 Task: Add an event with the title Project Kick-off, date '2023/11/24', time 7:50 AM to 9:50 AMand add a description: The project kickoff is an important event that marks the official start of a project. It brings together key stakeholders, team members, and project managers to establish a shared understanding of the project's objectives, scope, and deliverables. During the kickoff, goals and expectations are clarified, roles and responsibilities are defined, and the initial project plan is presented.Select event color  Tangerine . Add location for the event as: 789 Ocean Drive, Miami Beach, Florida, USA, logged in from the account softage.1@softage.netand send the event invitation to softage.4@softage.net and softage.5@softage.net. Set a reminder for the event Weekly on Sunday
Action: Mouse moved to (45, 99)
Screenshot: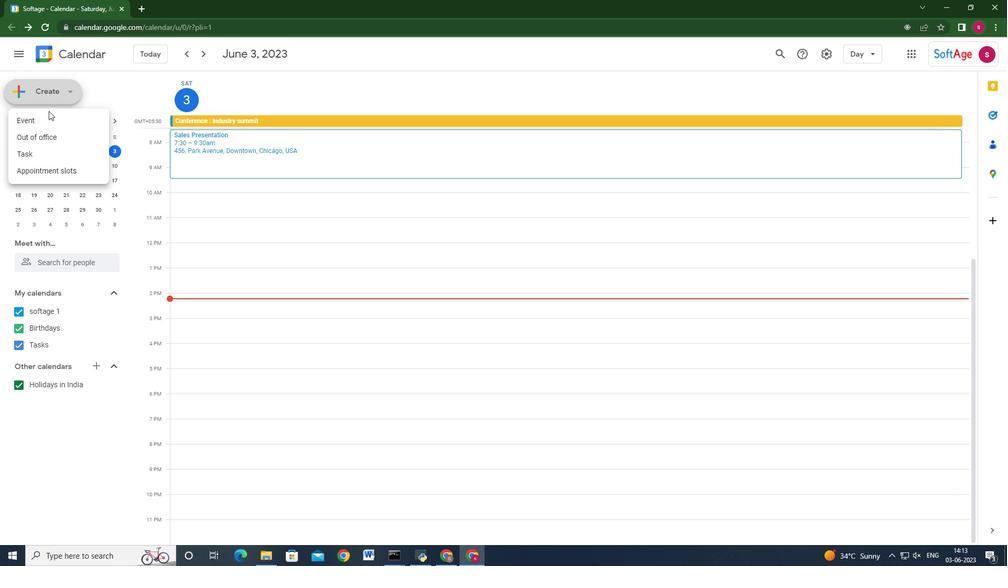 
Action: Mouse pressed left at (45, 99)
Screenshot: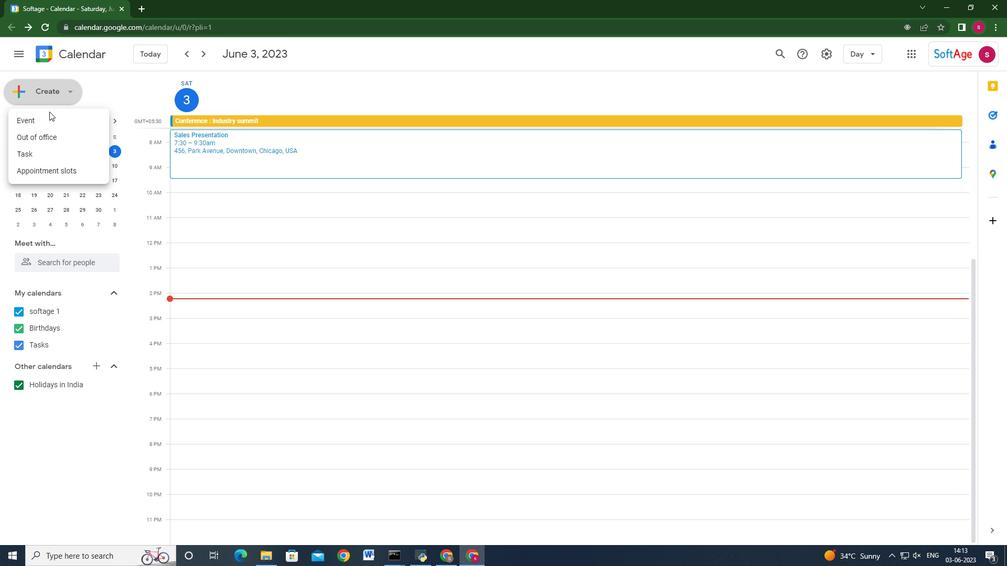 
Action: Mouse moved to (48, 121)
Screenshot: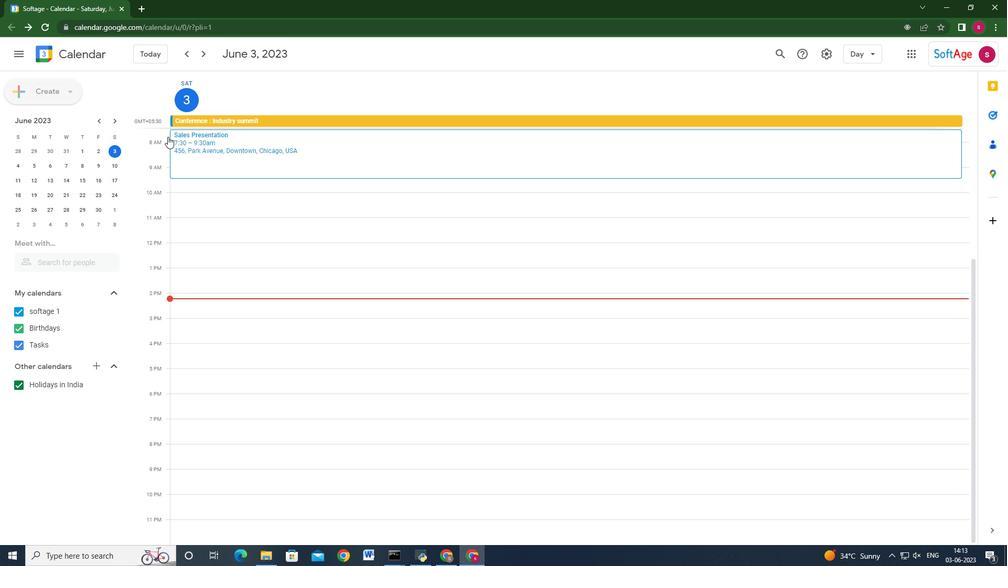 
Action: Mouse pressed left at (48, 121)
Screenshot: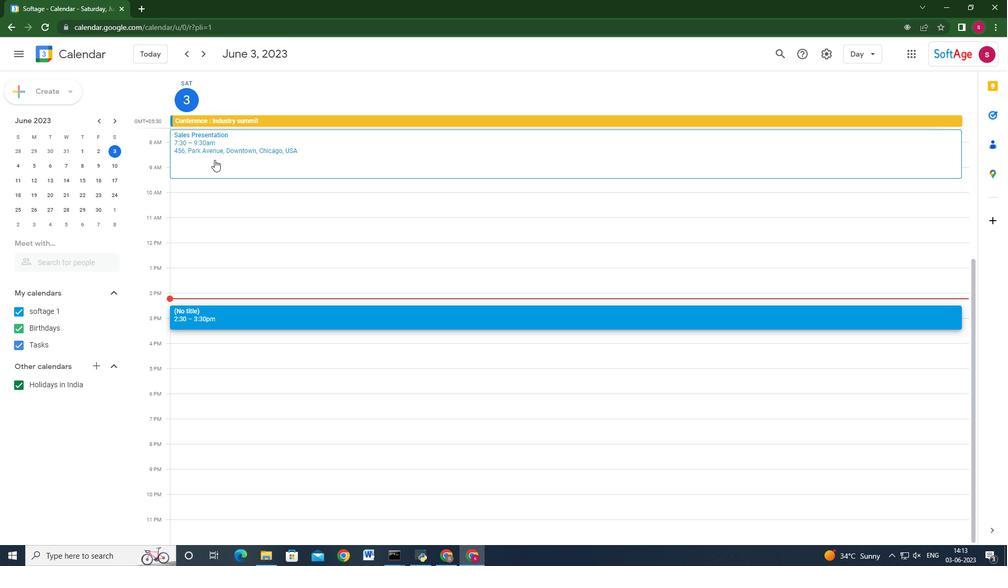 
Action: Mouse moved to (619, 463)
Screenshot: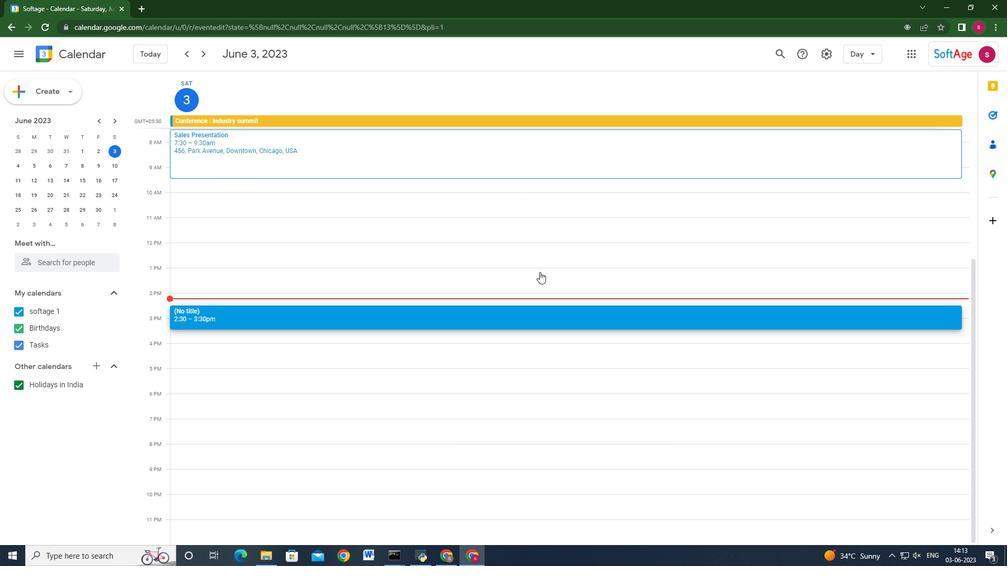
Action: Mouse pressed left at (619, 463)
Screenshot: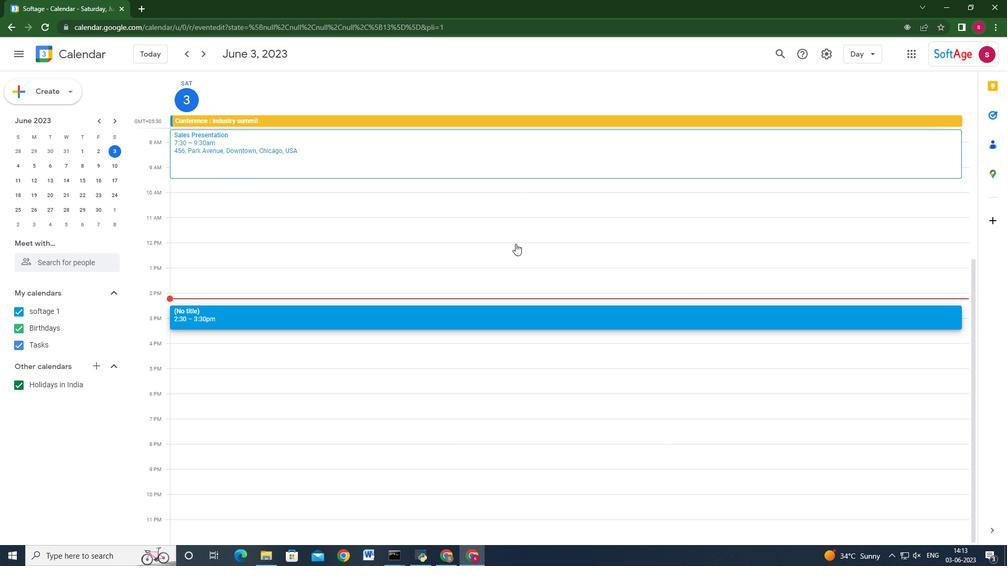 
Action: Mouse moved to (35, 83)
Screenshot: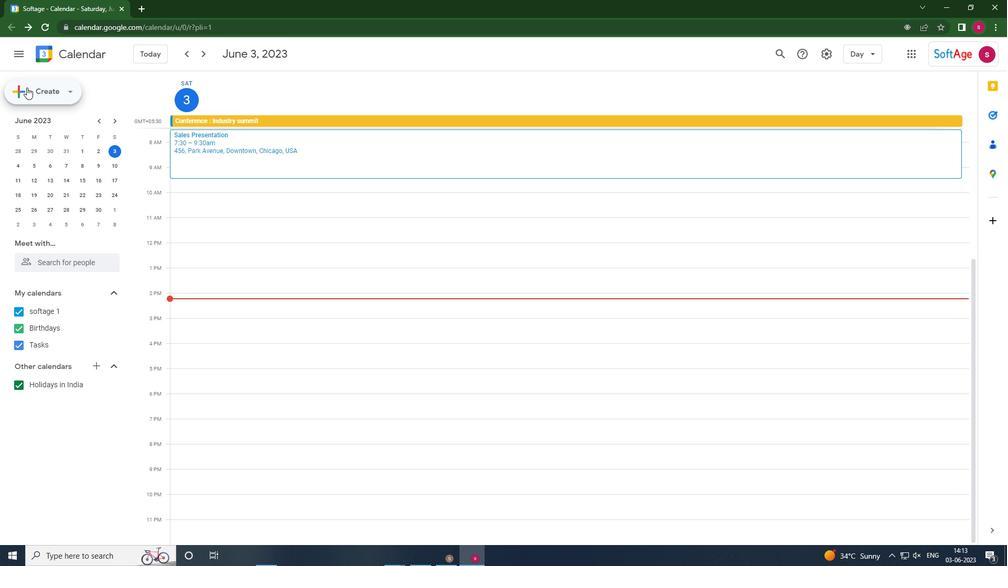 
Action: Mouse pressed left at (35, 83)
Screenshot: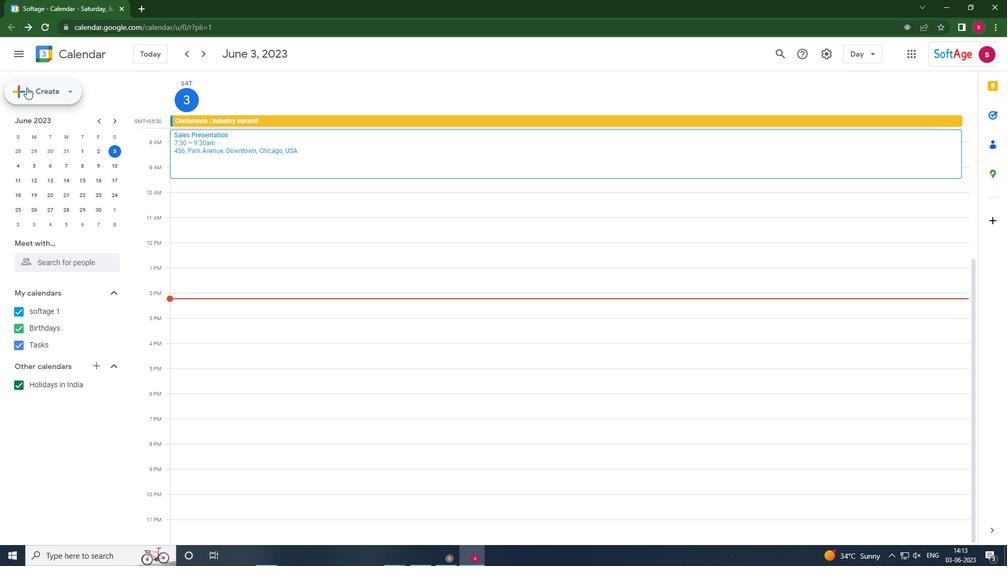 
Action: Mouse moved to (49, 115)
Screenshot: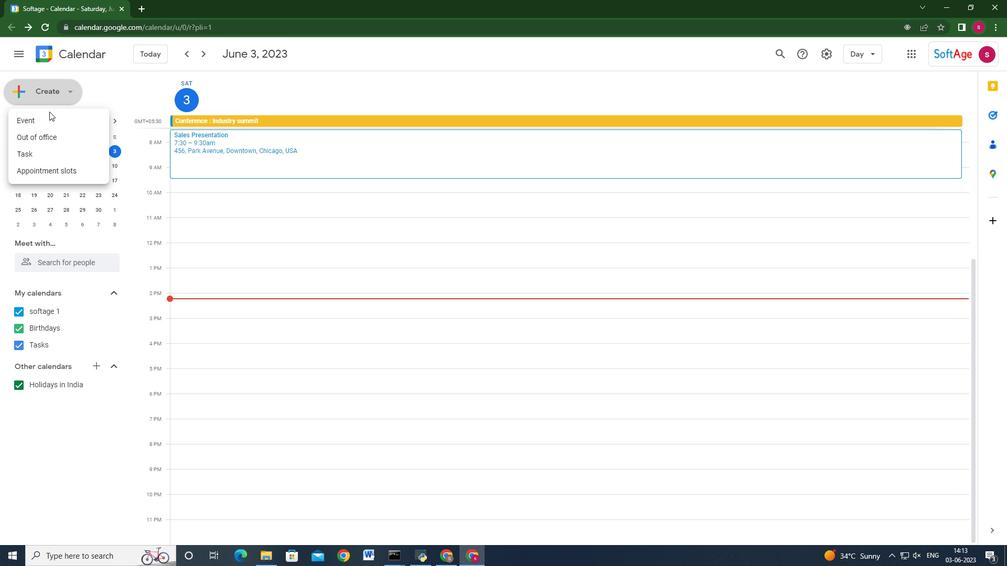 
Action: Mouse pressed left at (49, 115)
Screenshot: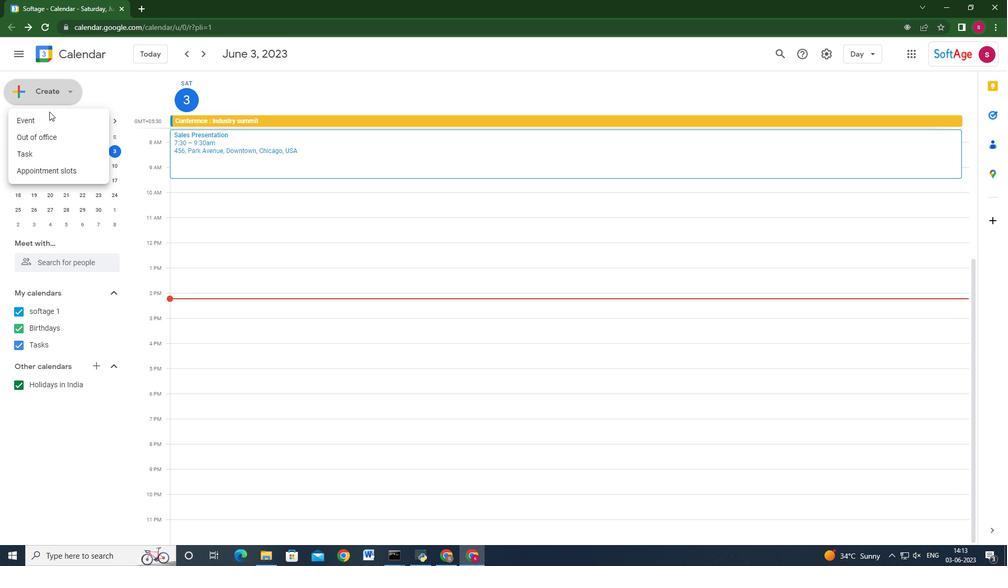 
Action: Mouse moved to (605, 416)
Screenshot: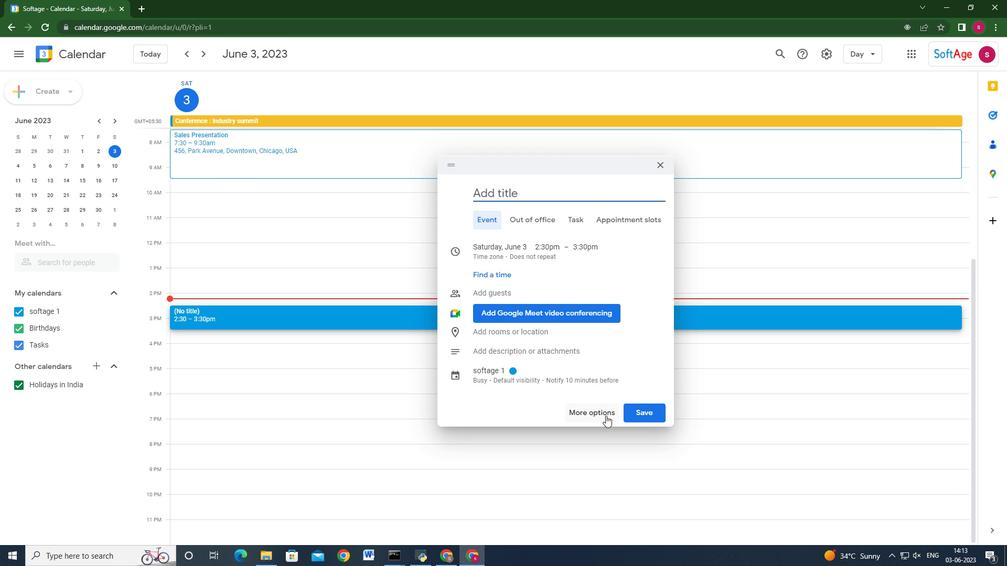 
Action: Mouse pressed left at (605, 416)
Screenshot: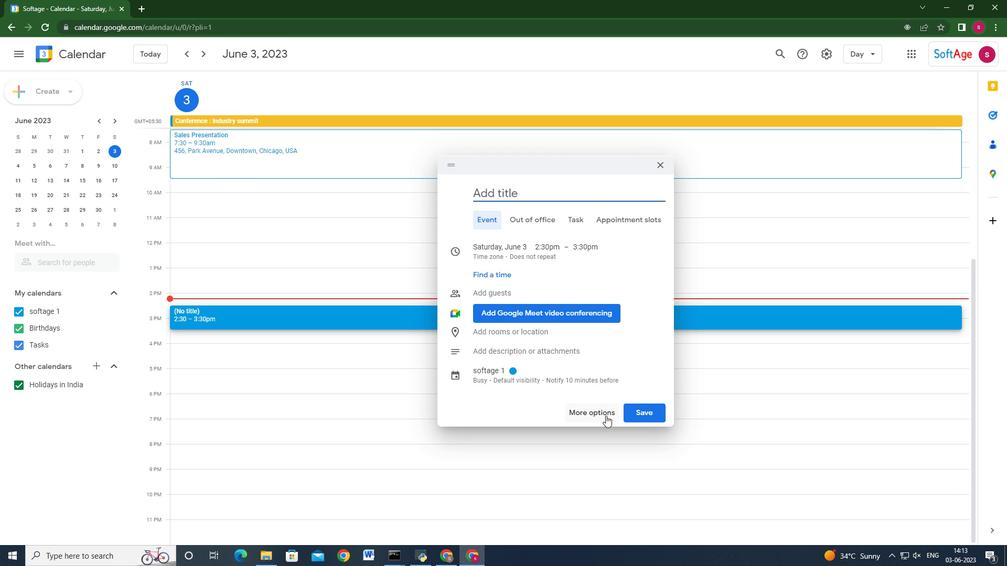 
Action: Mouse moved to (278, 73)
Screenshot: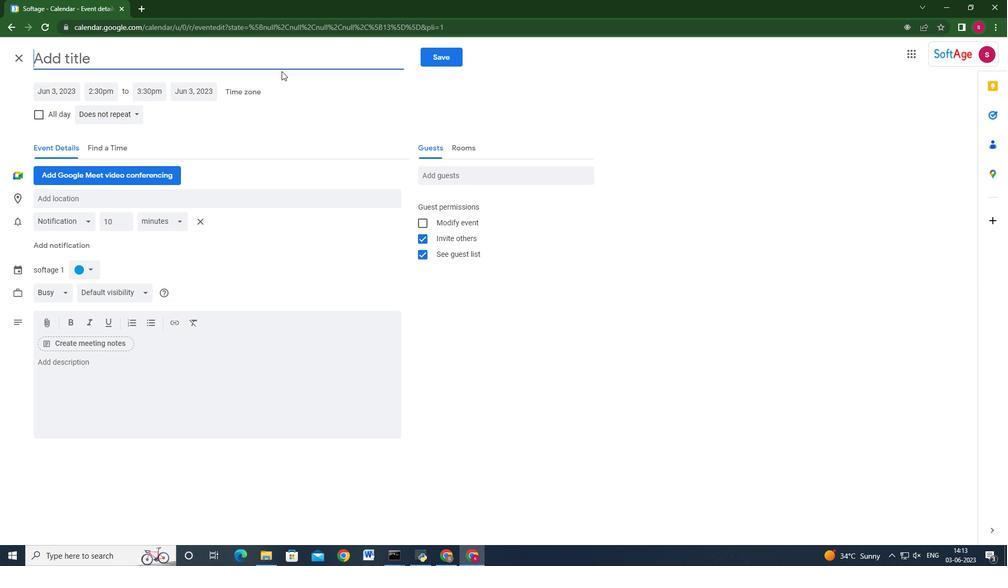 
Action: Key pressed <Key.shift>Project<Key.space><Key.shift>Kick-off
Screenshot: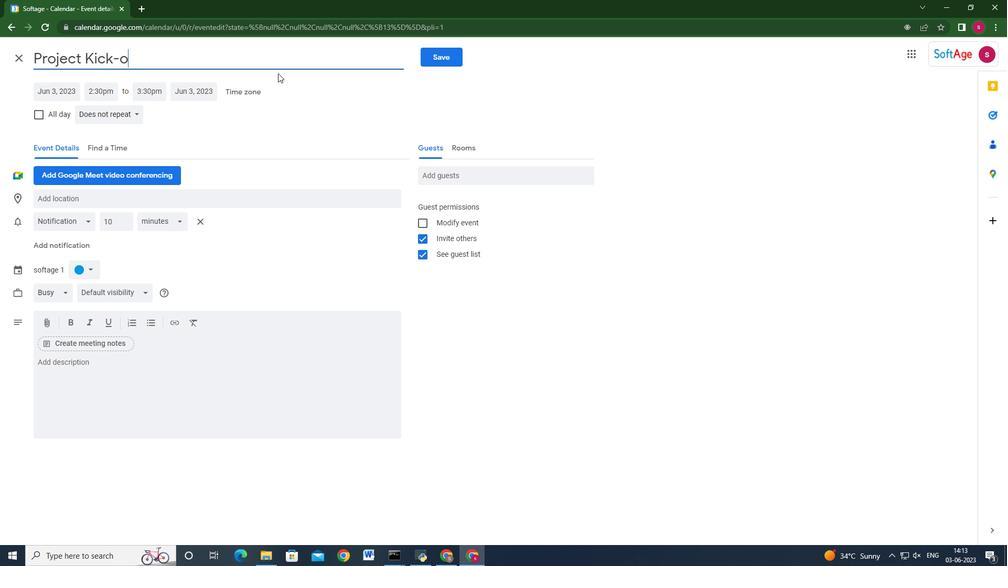 
Action: Mouse moved to (62, 91)
Screenshot: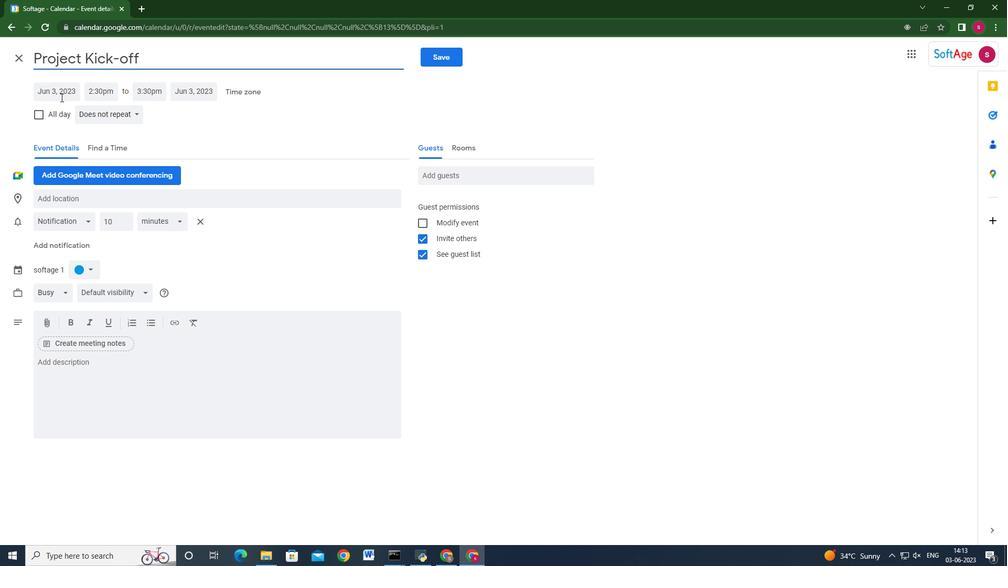 
Action: Mouse pressed left at (62, 91)
Screenshot: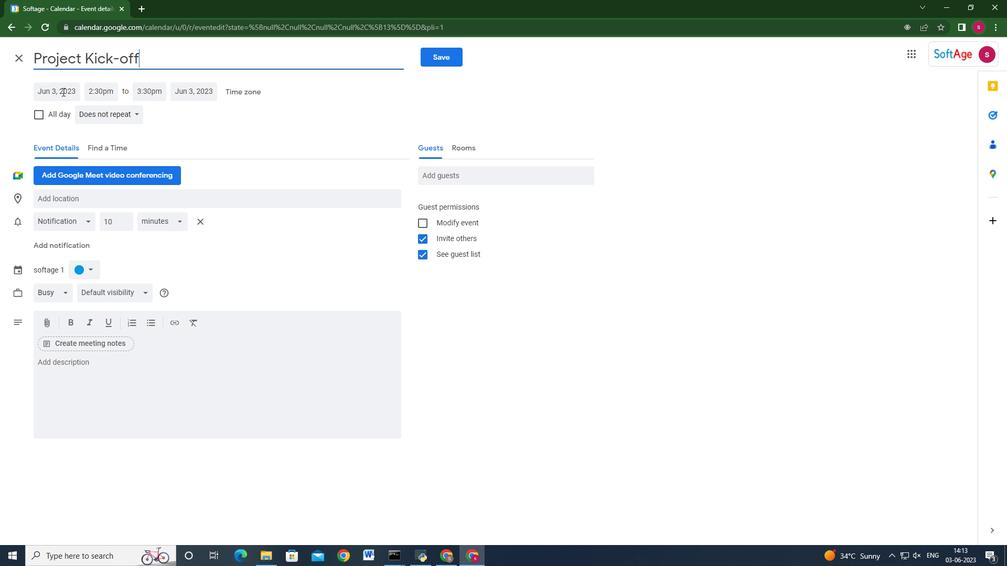 
Action: Mouse moved to (167, 115)
Screenshot: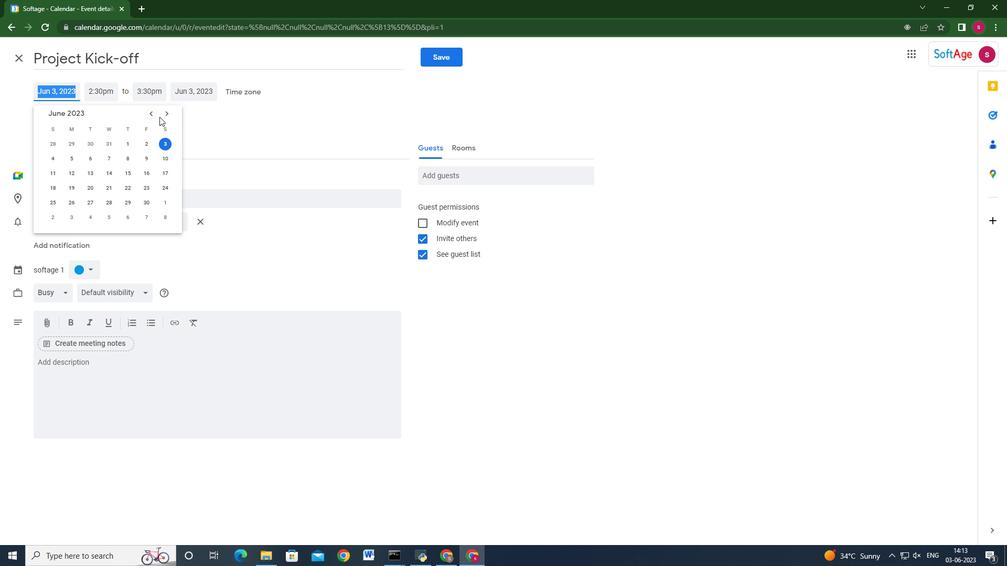 
Action: Mouse pressed left at (167, 115)
Screenshot: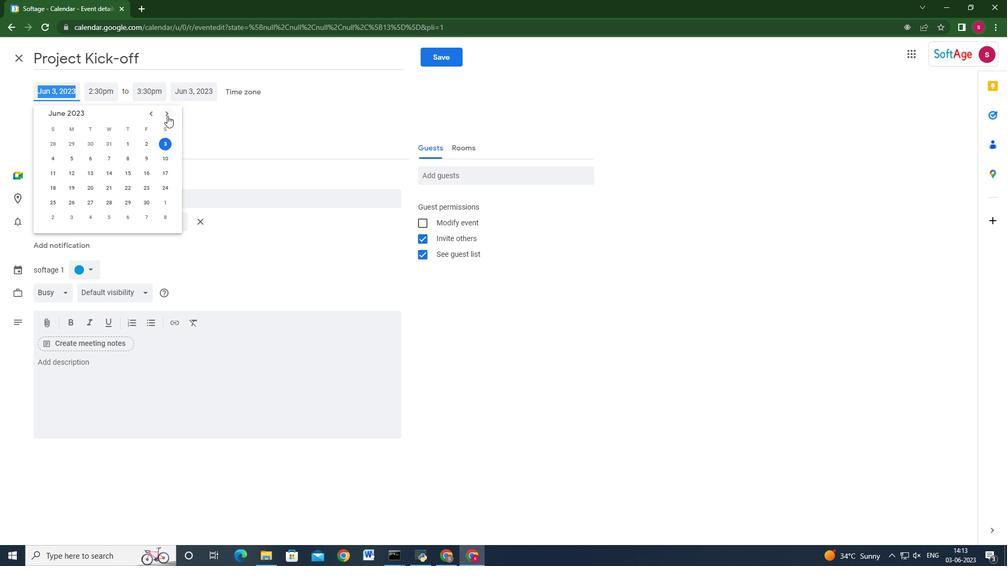 
Action: Mouse pressed left at (167, 115)
Screenshot: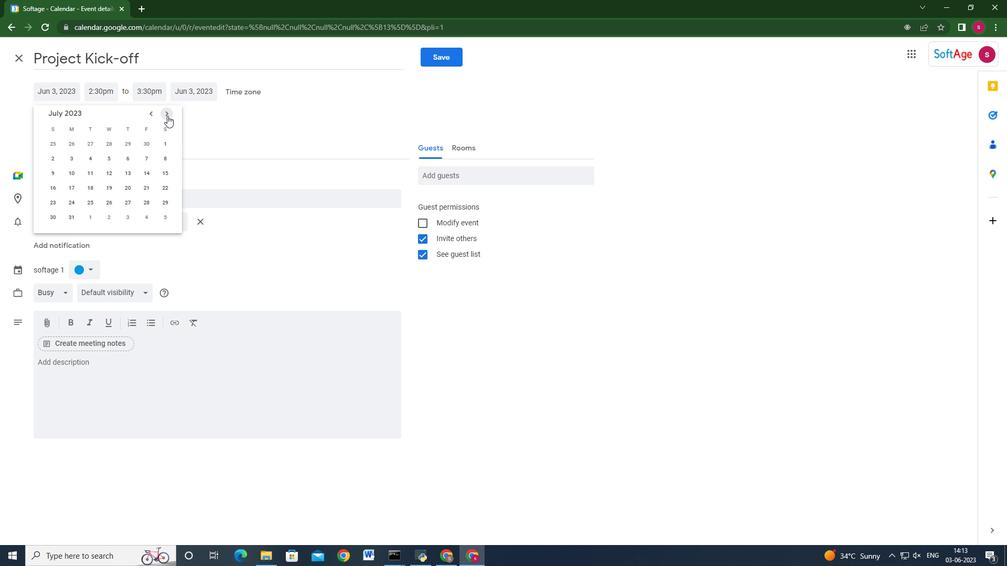 
Action: Mouse moved to (165, 115)
Screenshot: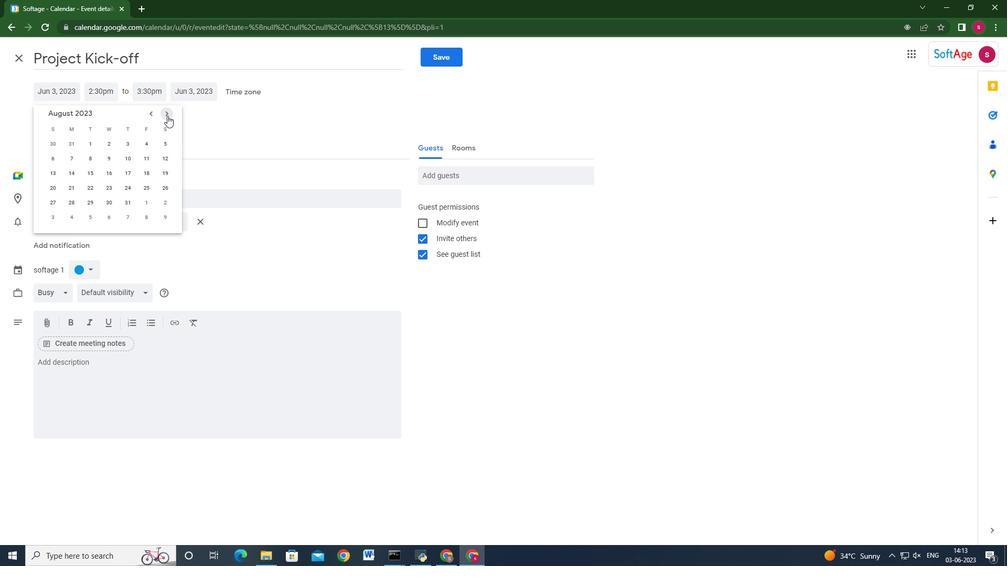 
Action: Mouse pressed left at (165, 115)
Screenshot: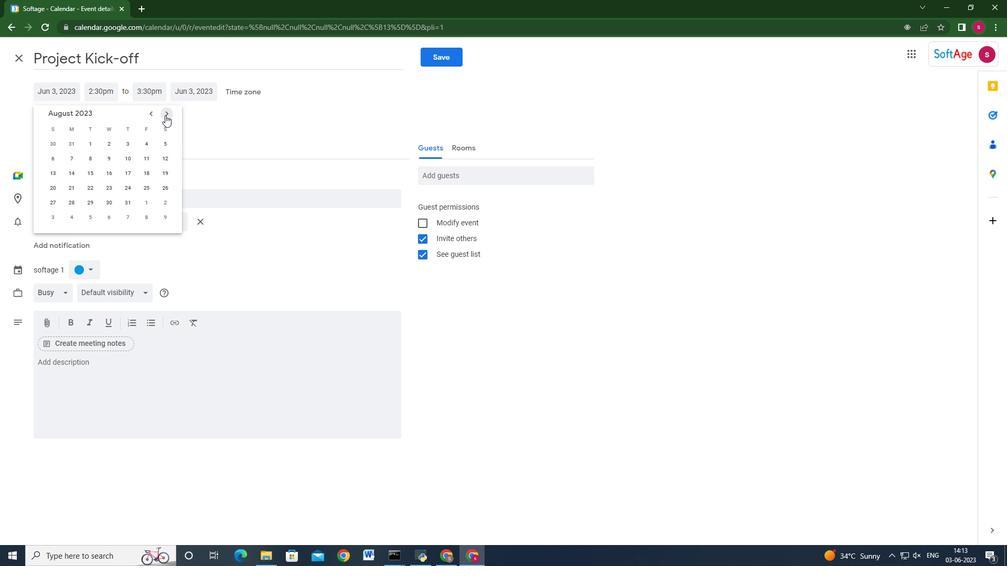 
Action: Mouse pressed left at (165, 115)
Screenshot: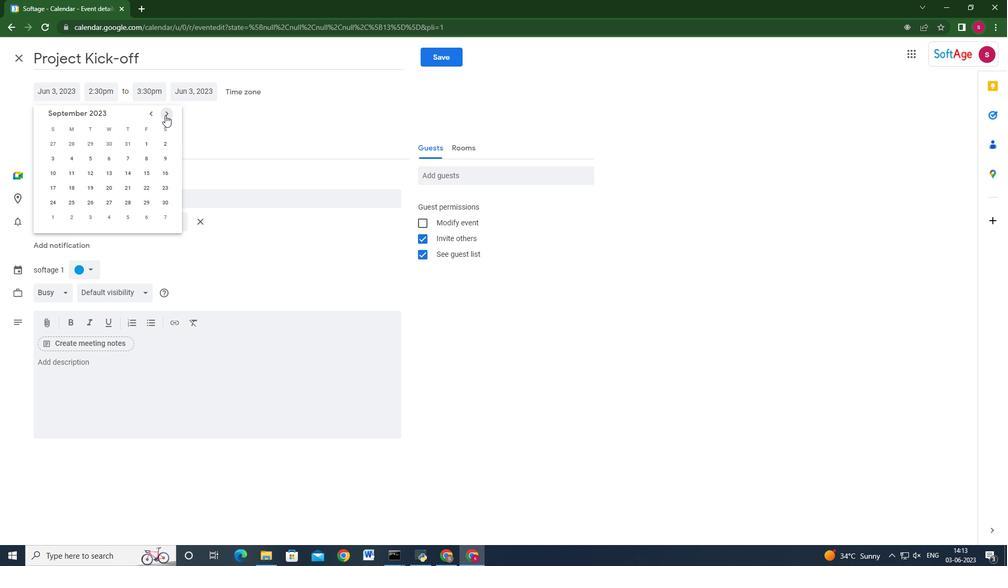 
Action: Mouse pressed left at (165, 115)
Screenshot: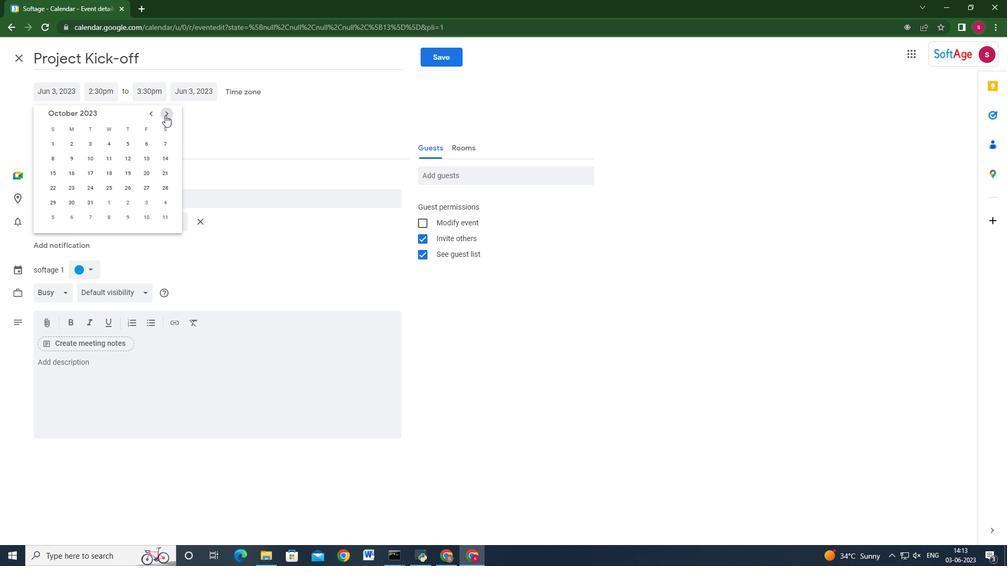 
Action: Mouse moved to (143, 184)
Screenshot: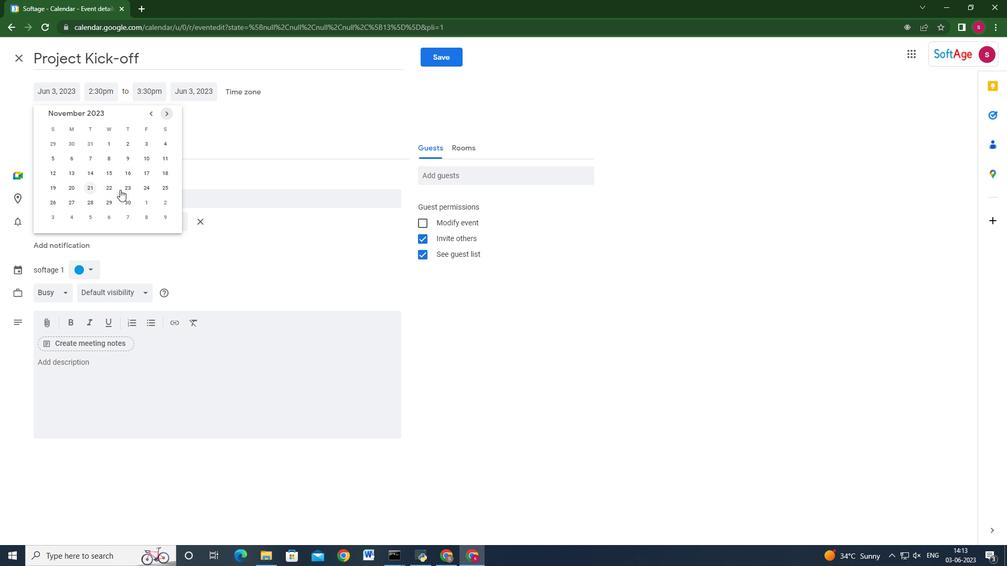 
Action: Mouse pressed left at (143, 184)
Screenshot: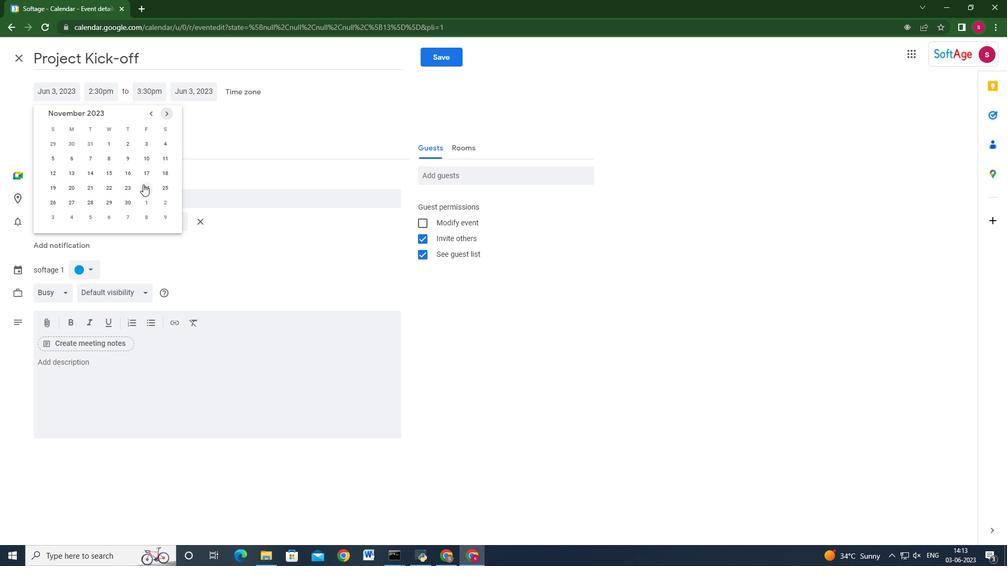 
Action: Mouse moved to (104, 85)
Screenshot: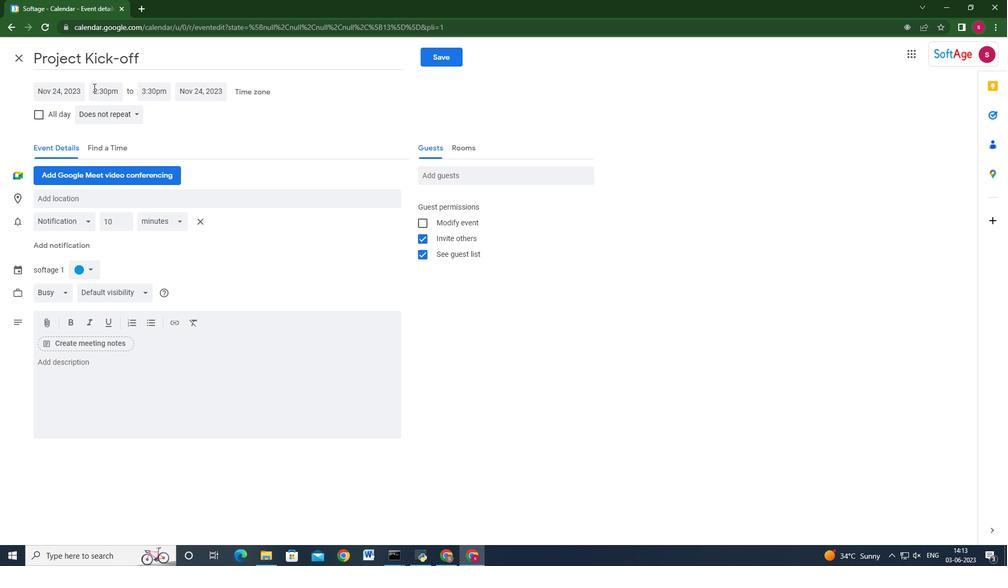 
Action: Mouse pressed left at (104, 85)
Screenshot: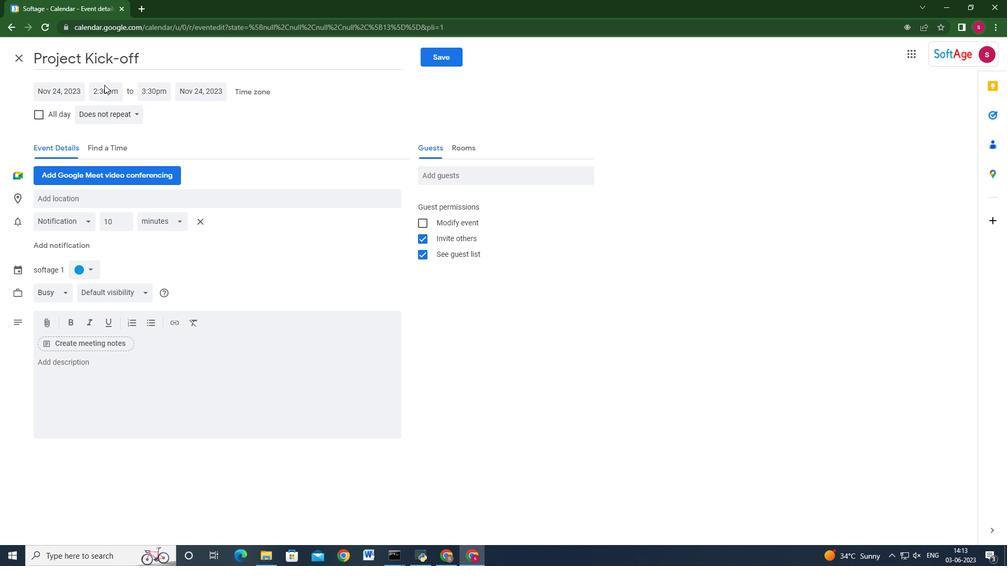 
Action: Mouse moved to (106, 86)
Screenshot: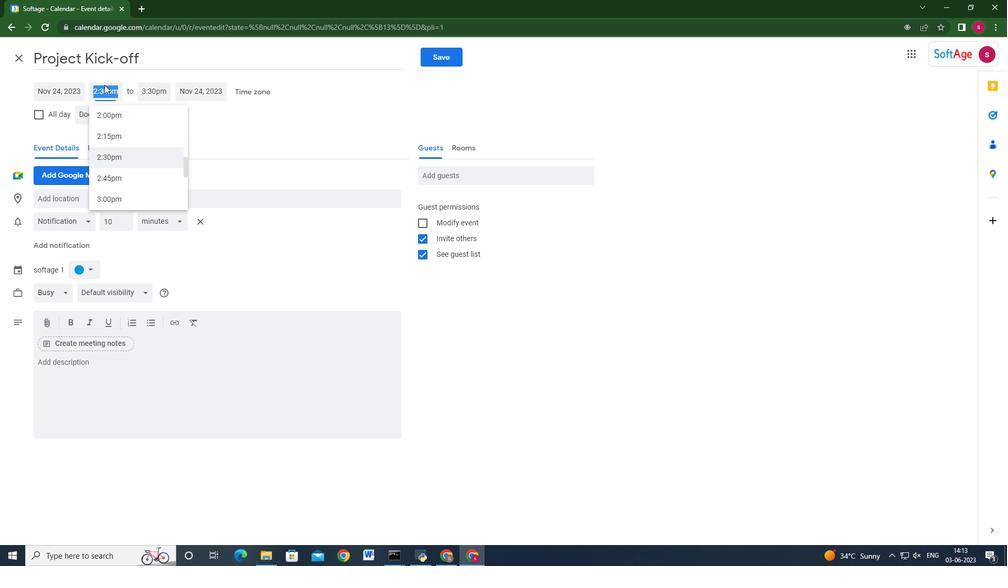 
Action: Key pressed 7<Key.shift>:50am<Key.tab>9<Key.shift>:50am<Key.enter><Key.tab><Key.tab><Key.tab><Key.tab>
Screenshot: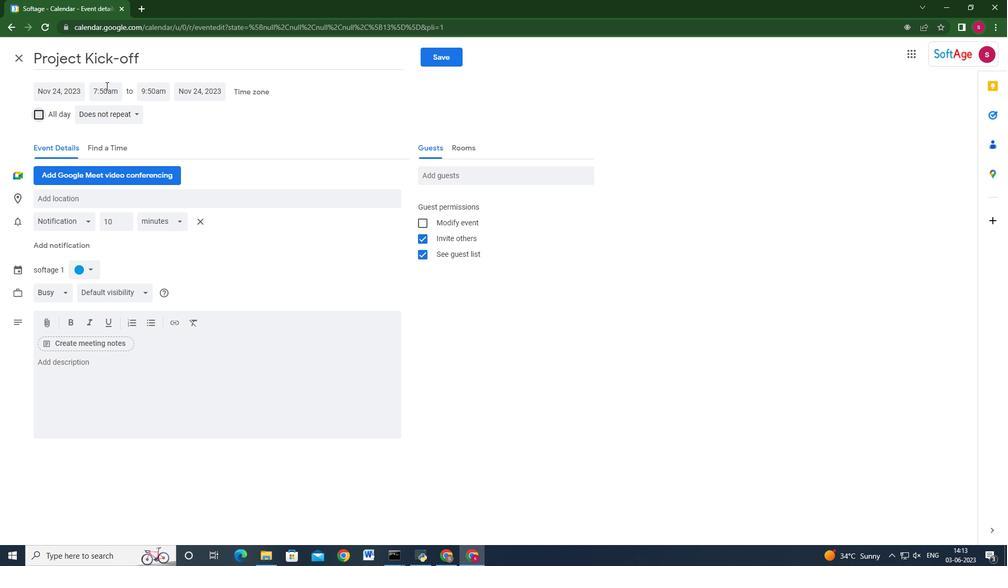 
Action: Mouse moved to (112, 92)
Screenshot: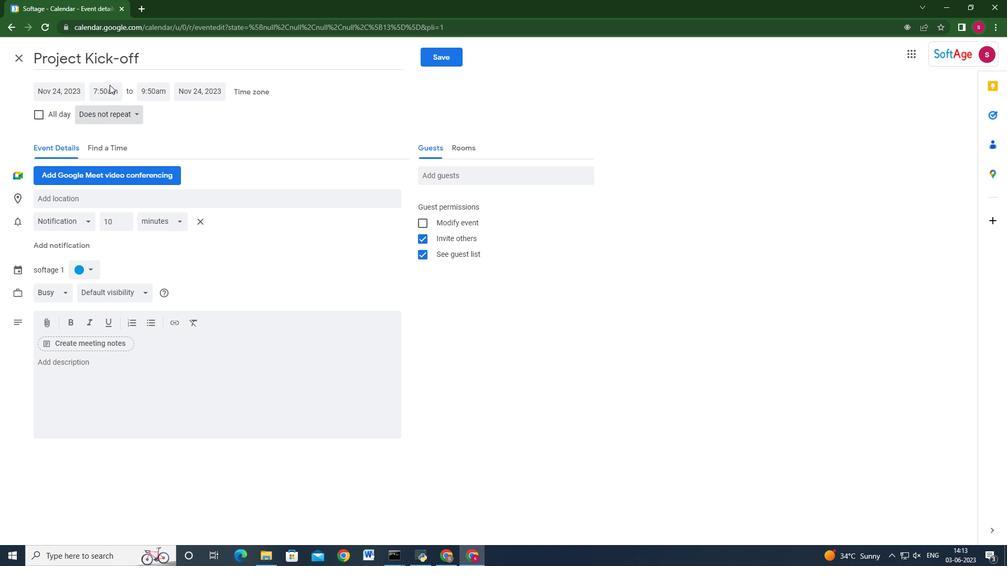 
Action: Key pressed <Key.tab>
Screenshot: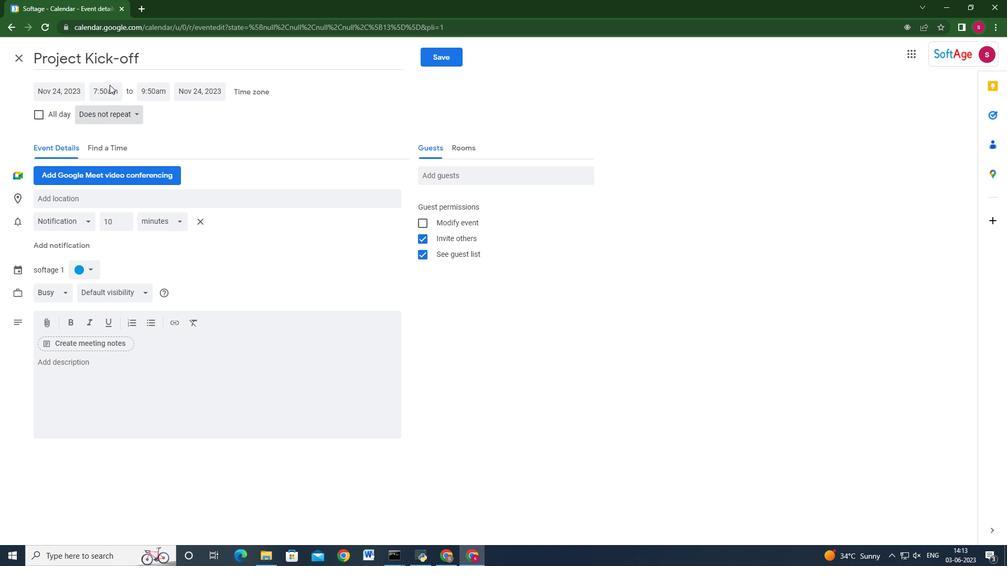 
Action: Mouse moved to (144, 369)
Screenshot: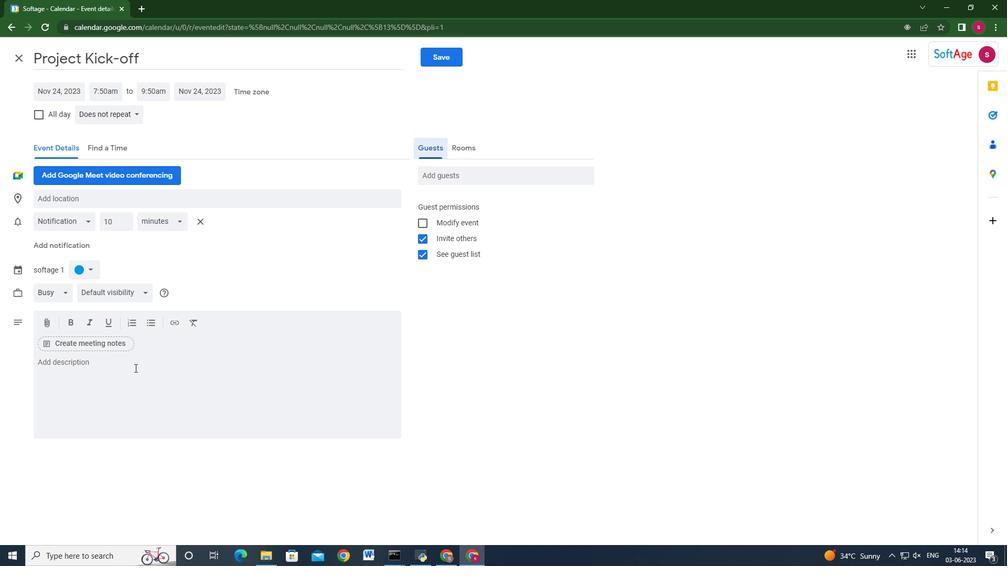 
Action: Mouse pressed left at (143, 369)
Screenshot: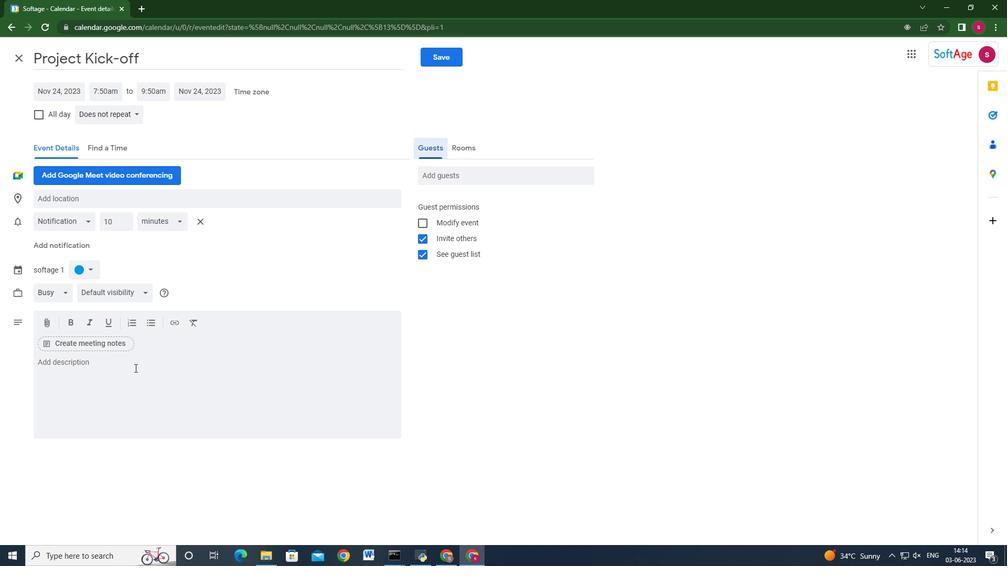 
Action: Mouse moved to (144, 369)
Screenshot: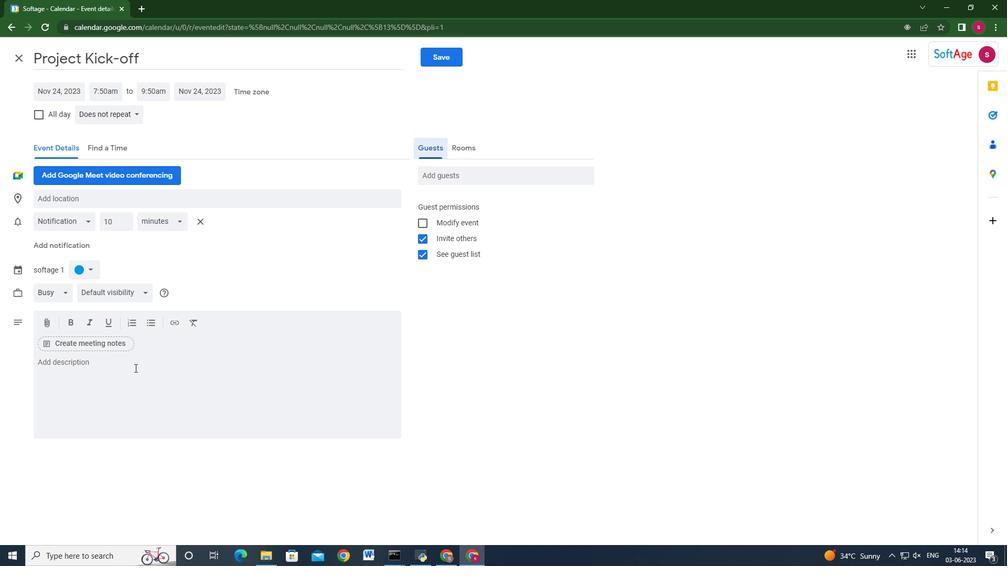 
Action: Key pressed <Key.shift>The<Key.space><Key.shift>Pro<Key.backspace><Key.backspace><Key.backspace>project<Key.space>kickoff<Key.space>is<Key.space>an<Key.space>important<Key.space>event<Key.space>that<Key.space>marks<Key.space>the<Key.space>official<Key.space>start<Key.space>of<Key.space>a<Key.space>project<Key.space><Key.backspace>.<Key.space><Key.shift>It<Key.space>brings<Key.space>toght<Key.backspace>e<Key.backspace><Key.backspace>ether<Key.space>key<Key.space>stakeholders,<Key.space>team<Key.space>members,<Key.space>and<Key.space>project<Key.space>managers<Key.space>to<Key.space>establish<Key.space>a<Key.space>shared<Key.space>understanding<Key.space>of<Key.space>the<Key.space>project's<Key.space>objectives,scope,and<Key.space>deliverable.<Key.space><Key.shift>During<Key.space>the<Key.space>kickoff,<Key.space>goals<Key.space>and<Key.space>expectations<Key.space>are<Key.space>clarified,<Key.space>roles<Key.space>and<Key.space>responsibilities<Key.space>are<Key.space>defined,<Key.space>and<Key.space>the<Key.space>initial<Key.space>project<Key.space>plan<Key.space>is<Key.space>presented.
Screenshot: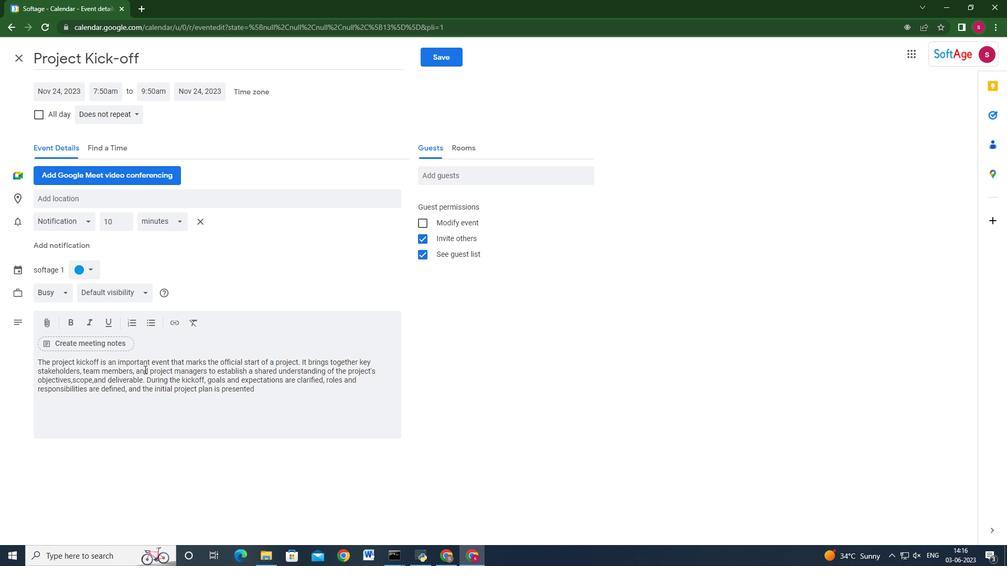 
Action: Mouse moved to (88, 266)
Screenshot: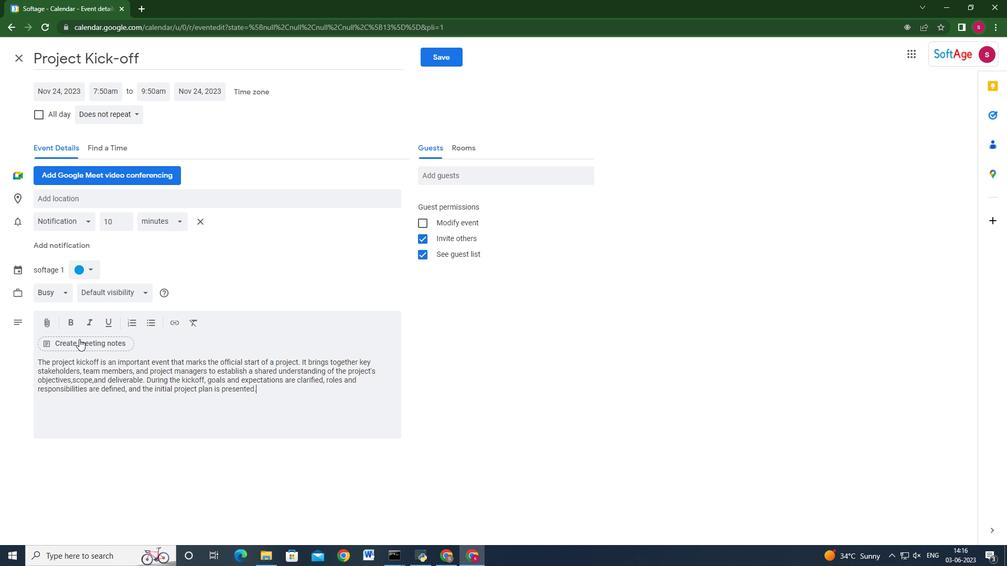 
Action: Mouse pressed left at (88, 266)
Screenshot: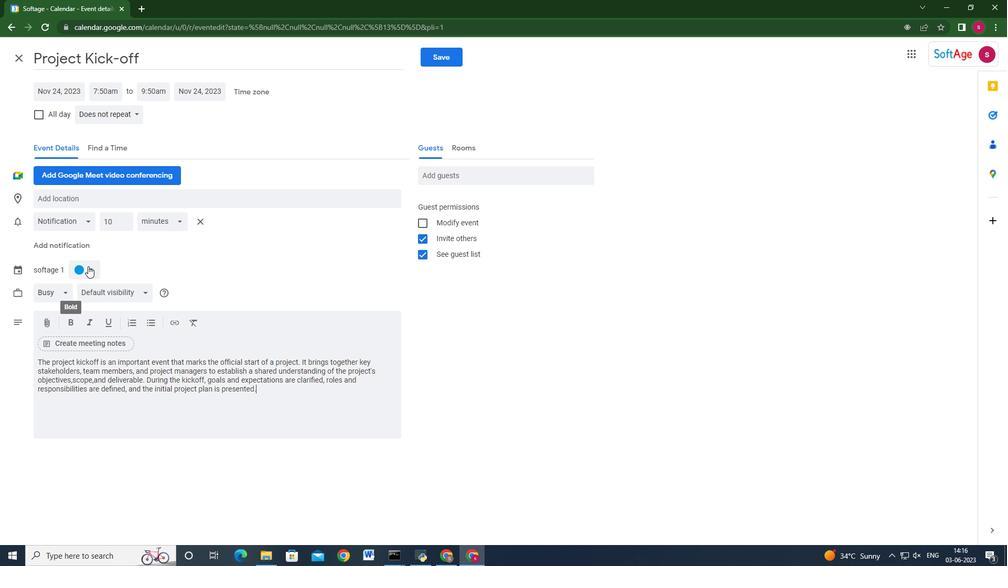 
Action: Mouse moved to (77, 281)
Screenshot: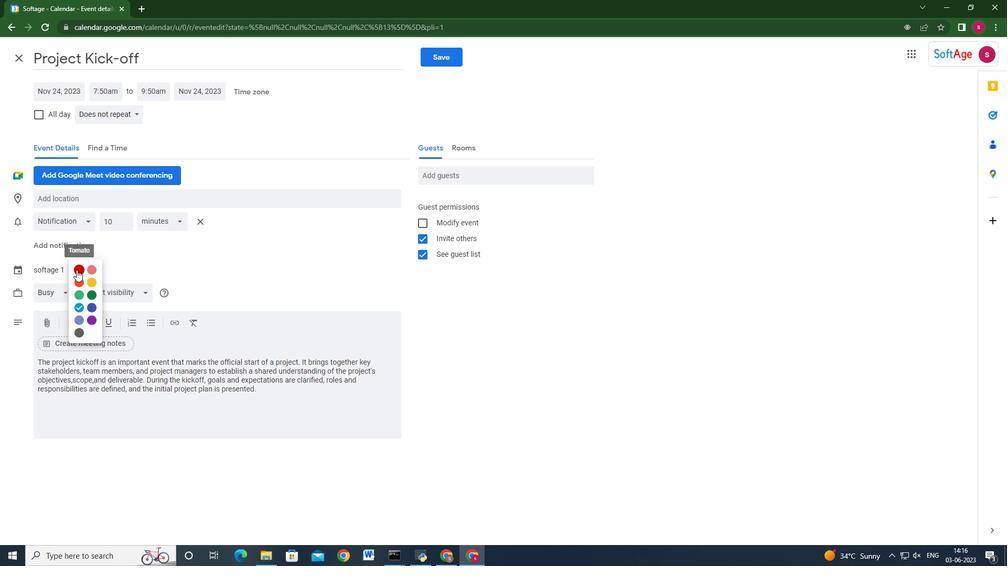 
Action: Mouse pressed left at (77, 281)
Screenshot: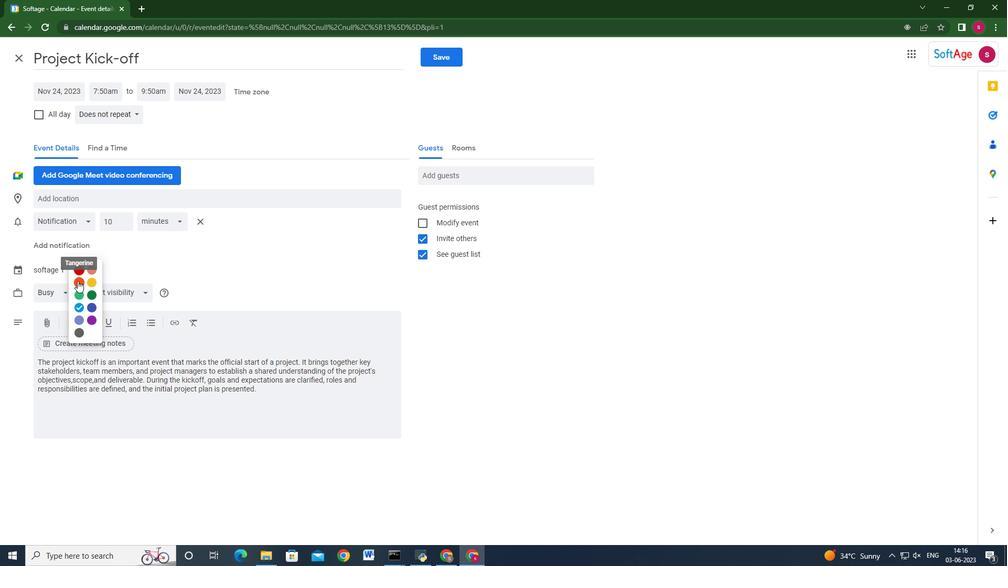
Action: Mouse moved to (186, 200)
Screenshot: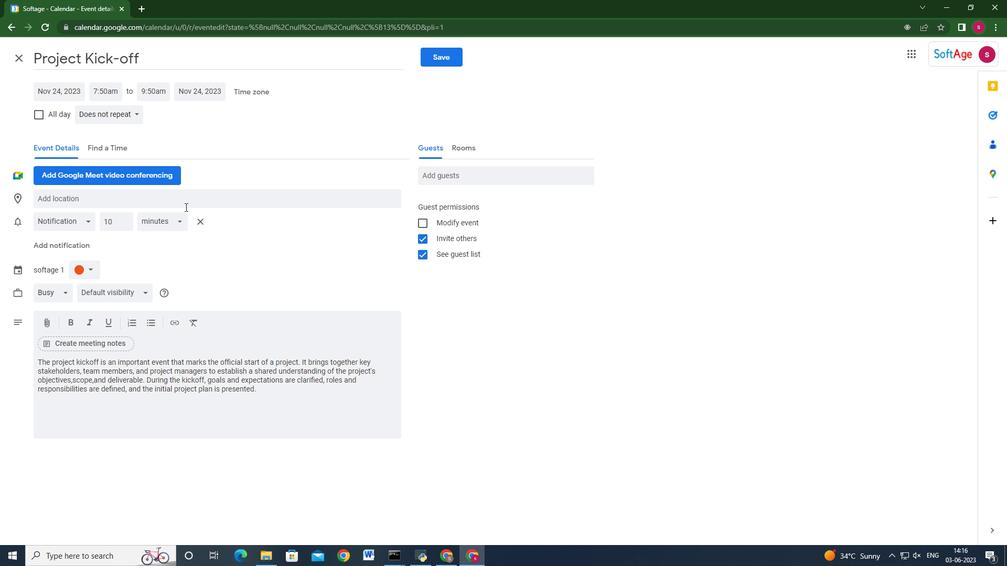
Action: Mouse pressed left at (186, 200)
Screenshot: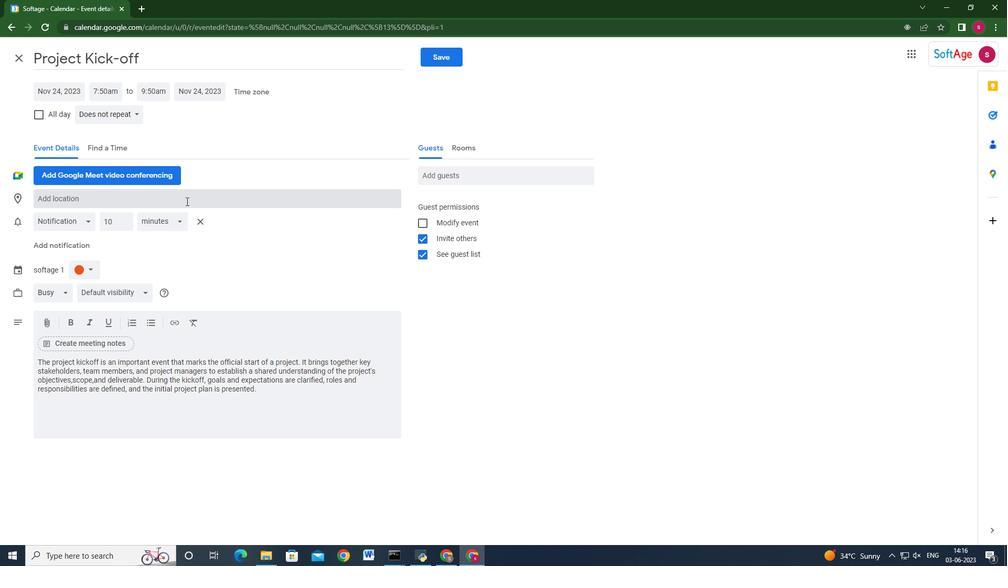 
Action: Key pressed 789,<Key.shift><Key.shift><Key.shift><Key.shift><Key.shift><Key.shift><Key.space>o<Key.shift>C<Key.backspace><Key.backspace>o<Key.caps_lock><Key.backspace><Key.shift>oC<Key.backspace><Key.backspace>O<Key.caps_lock>cean<Key.space><Key.shift_r>Drive,<Key.space><Key.shift>Miami<Key.space><Key.shift>Beach,<Key.space><Key.caps_lock>FFL<Key.backspace><Key.backspace><Key.caps_lock>lorida,<Key.space><Key.caps_lock>USA<Key.caps_lock>
Screenshot: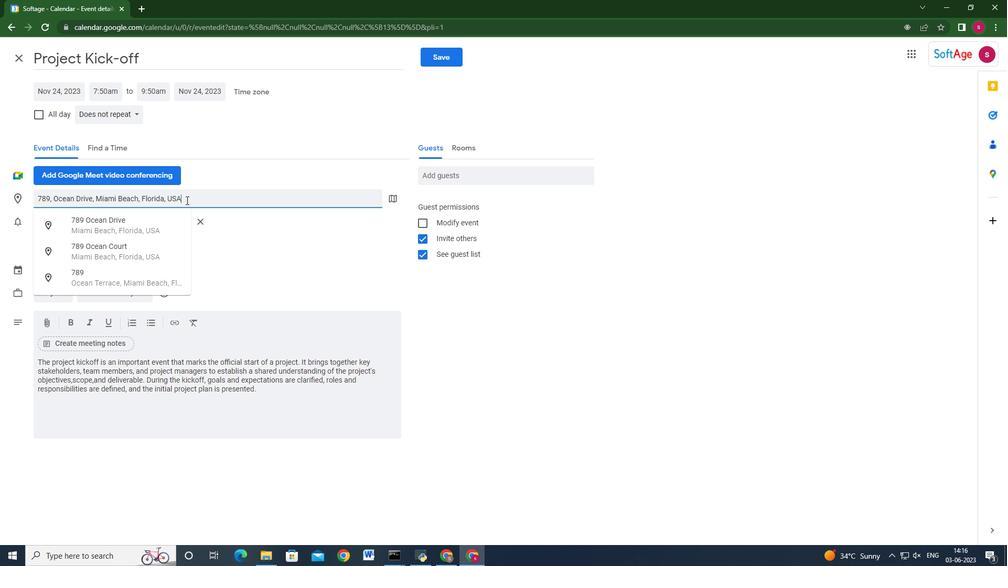 
Action: Mouse moved to (324, 154)
Screenshot: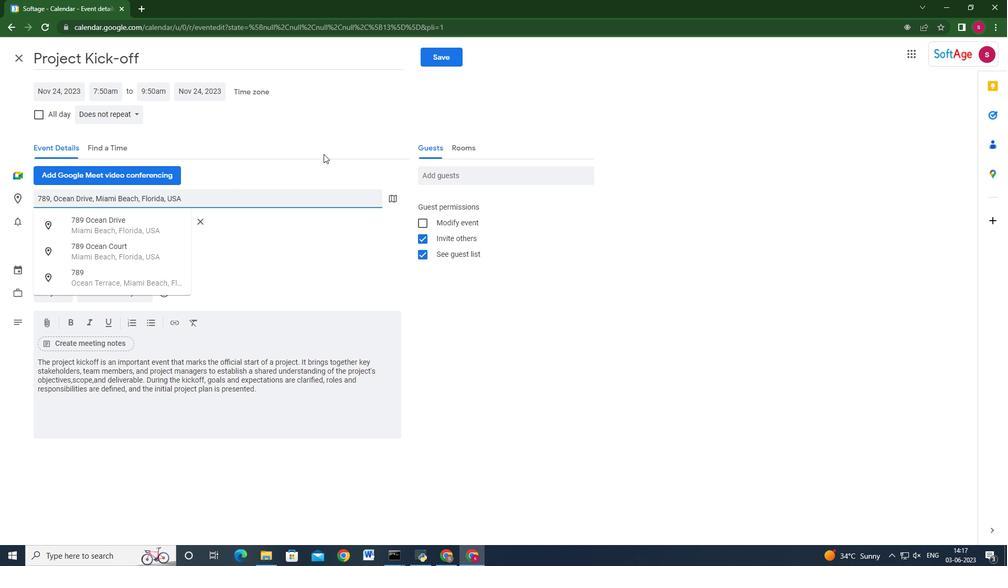 
Action: Mouse pressed left at (324, 154)
Screenshot: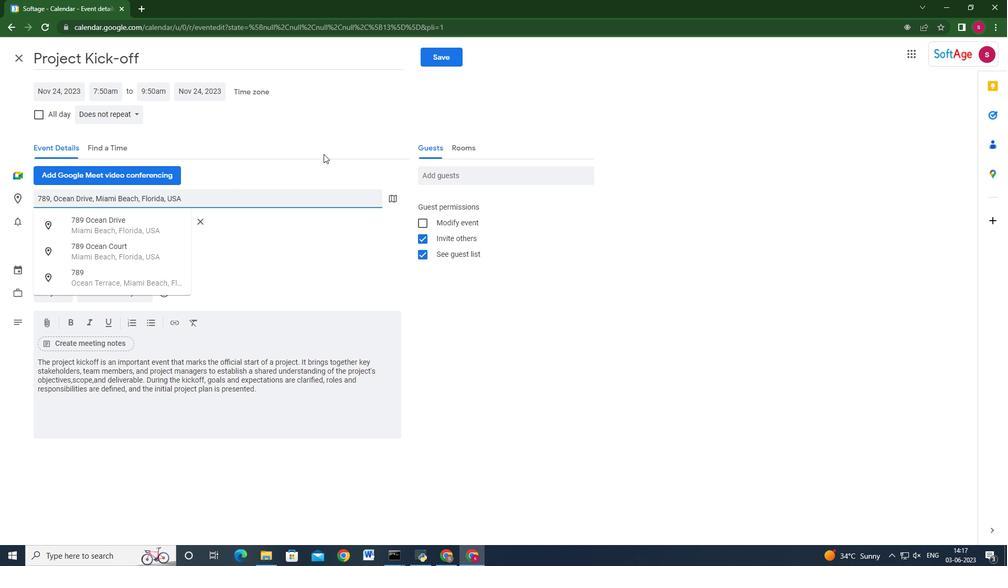 
Action: Mouse moved to (417, 173)
Screenshot: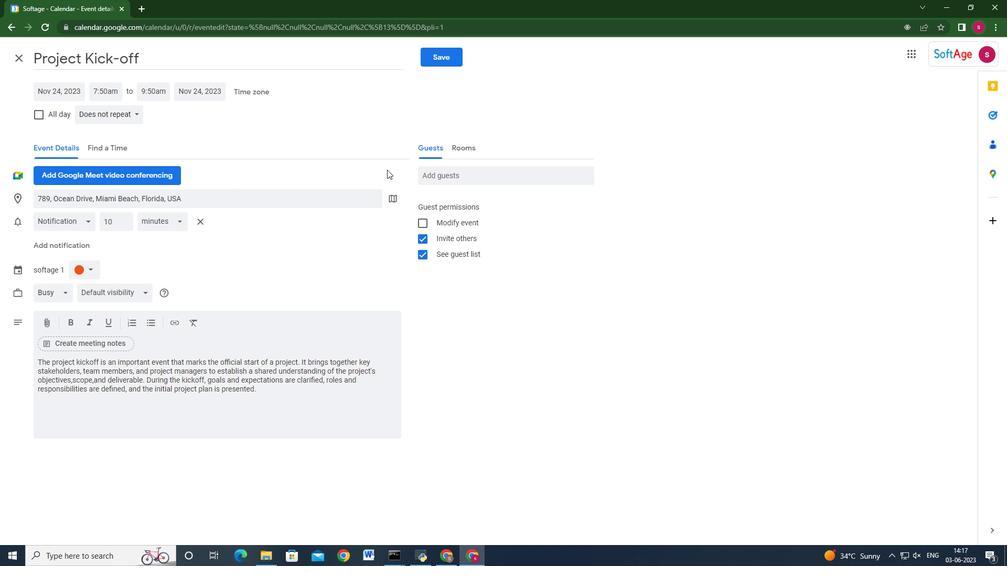 
Action: Mouse pressed left at (417, 173)
Screenshot: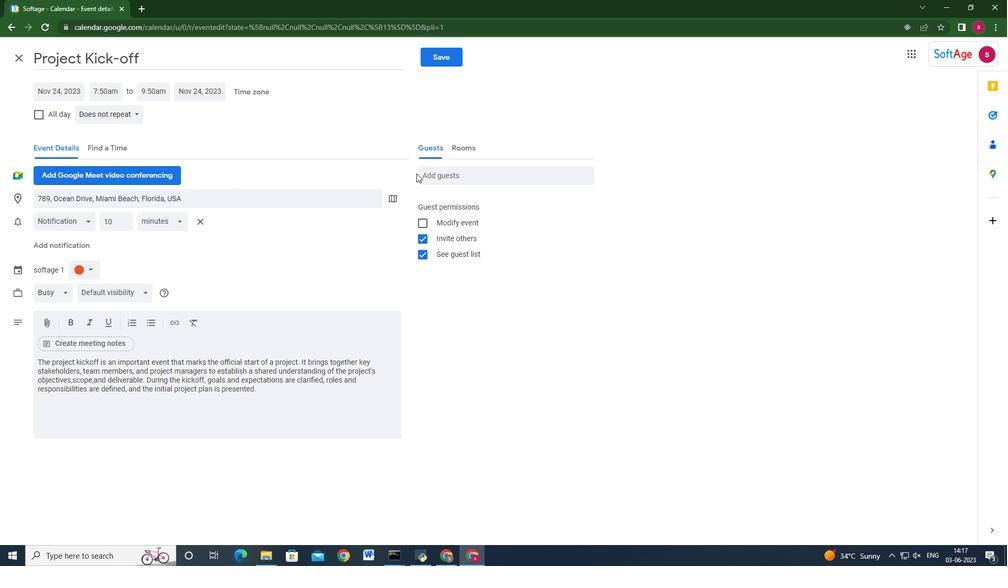 
Action: Mouse moved to (426, 173)
Screenshot: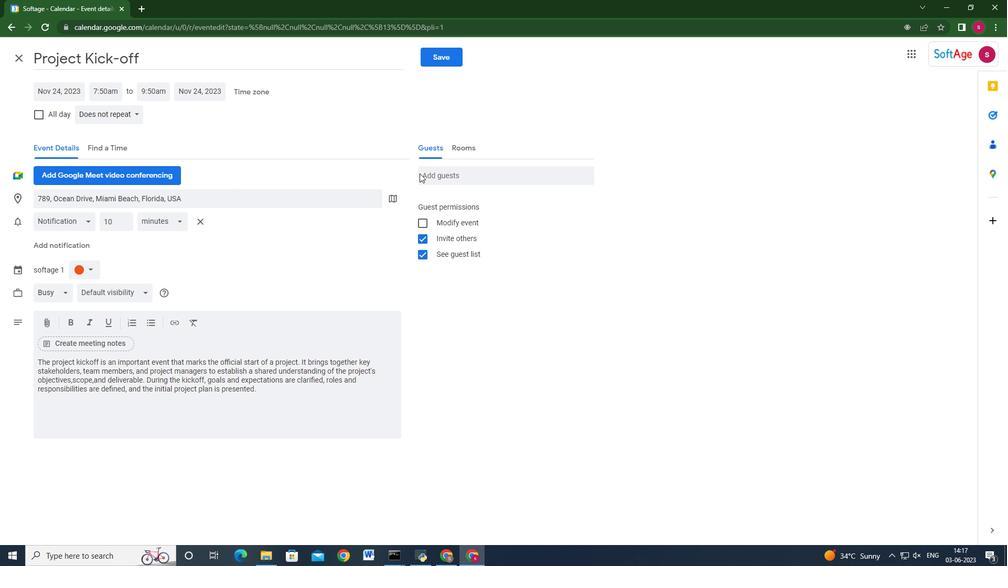 
Action: Mouse pressed left at (426, 173)
Screenshot: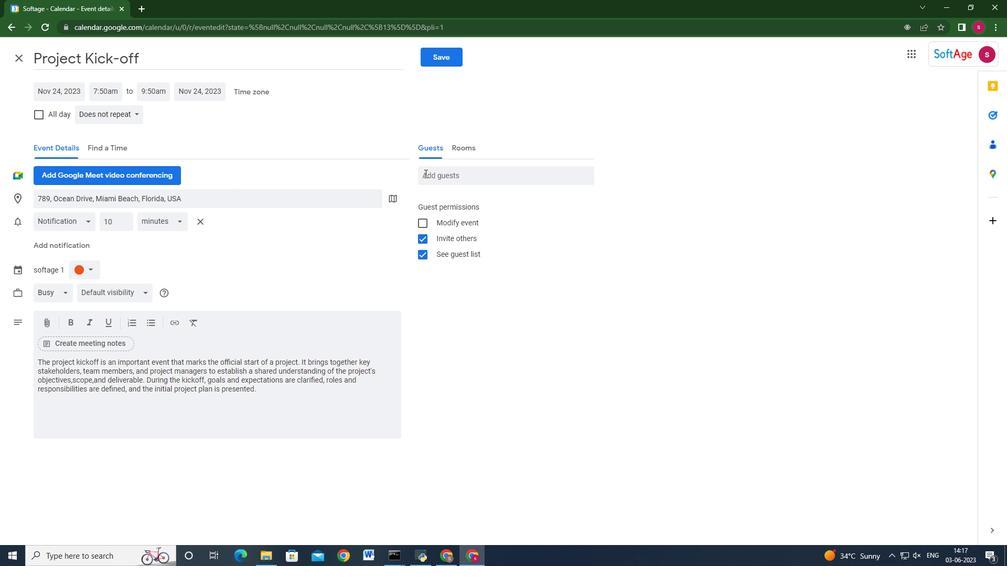 
Action: Mouse moved to (426, 173)
Screenshot: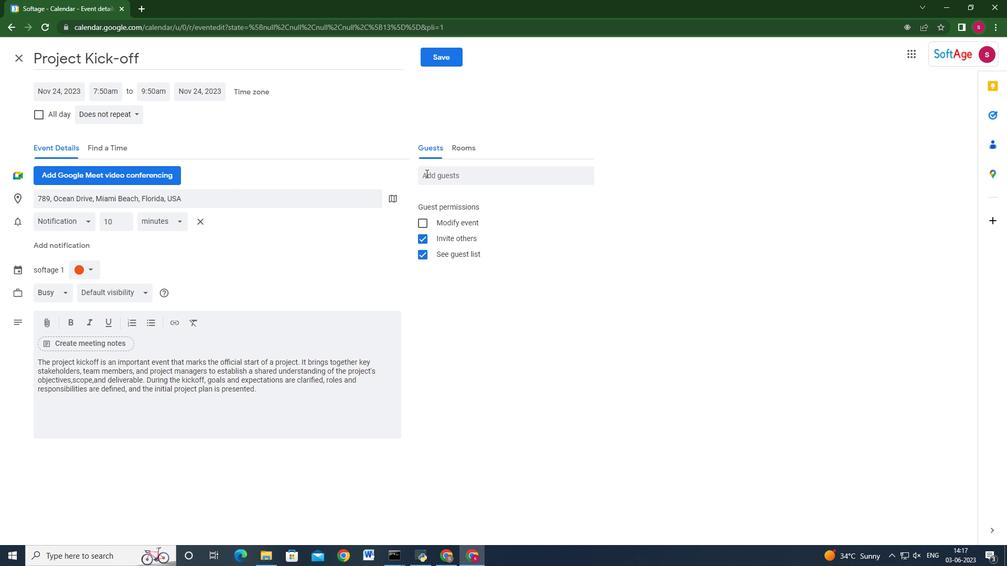 
Action: Key pressed softage.4<Key.shift_r>@spf<Key.backspace><Key.backspace>oftage.net<Key.enter>softage.5<Key.shift_r>@softage.net<Key.enter>
Screenshot: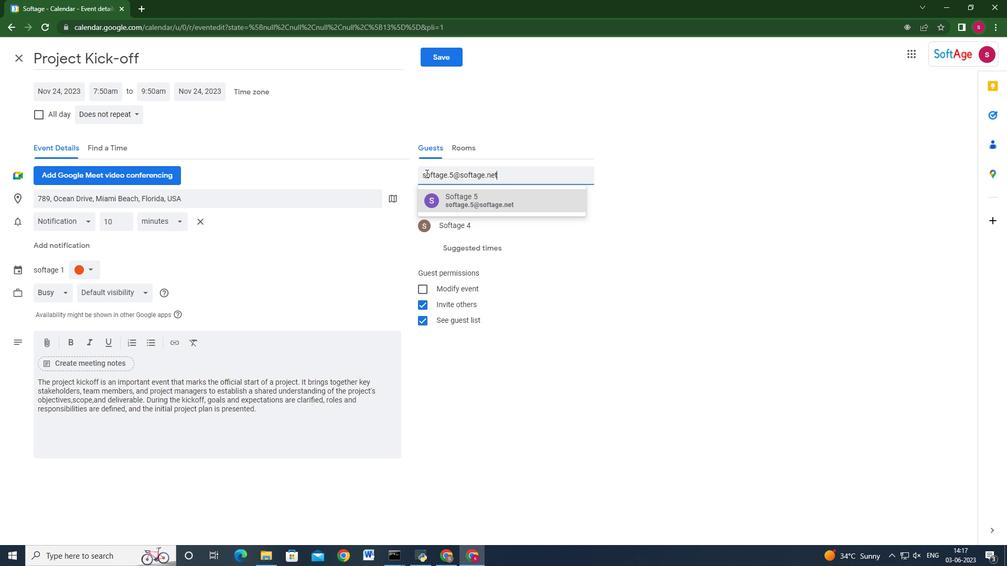 
Action: Mouse moved to (128, 116)
Screenshot: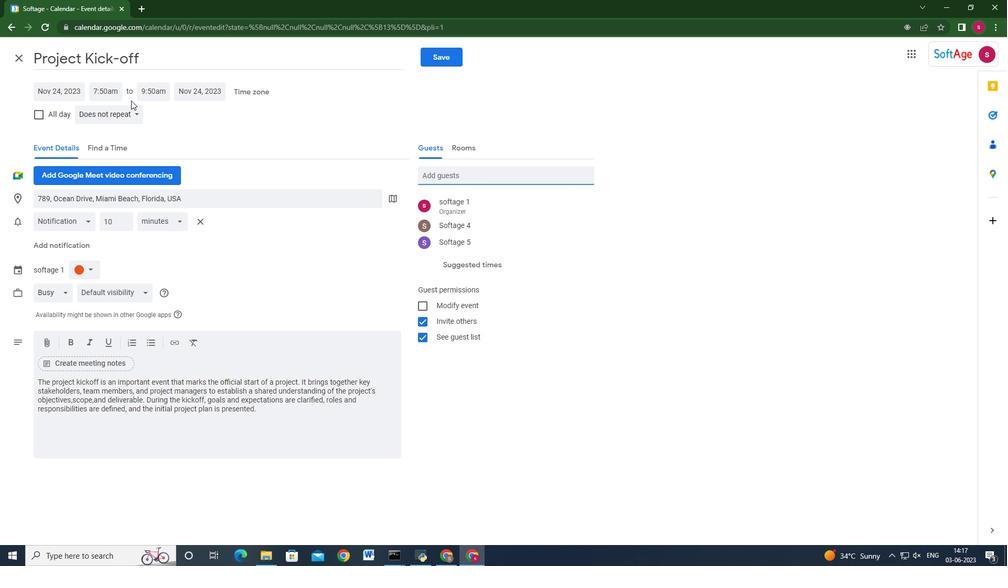 
Action: Mouse pressed left at (128, 116)
Screenshot: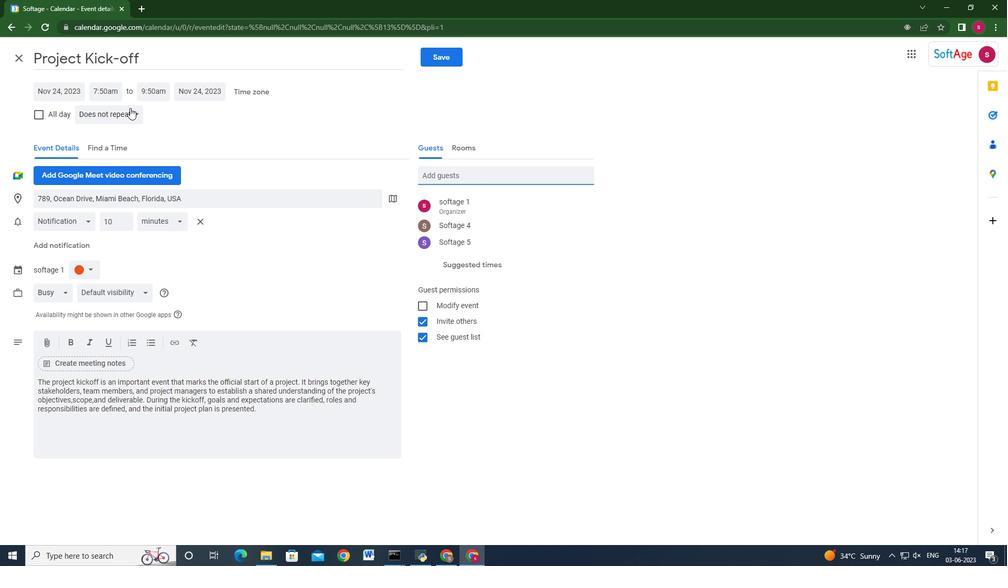 
Action: Mouse moved to (137, 244)
Screenshot: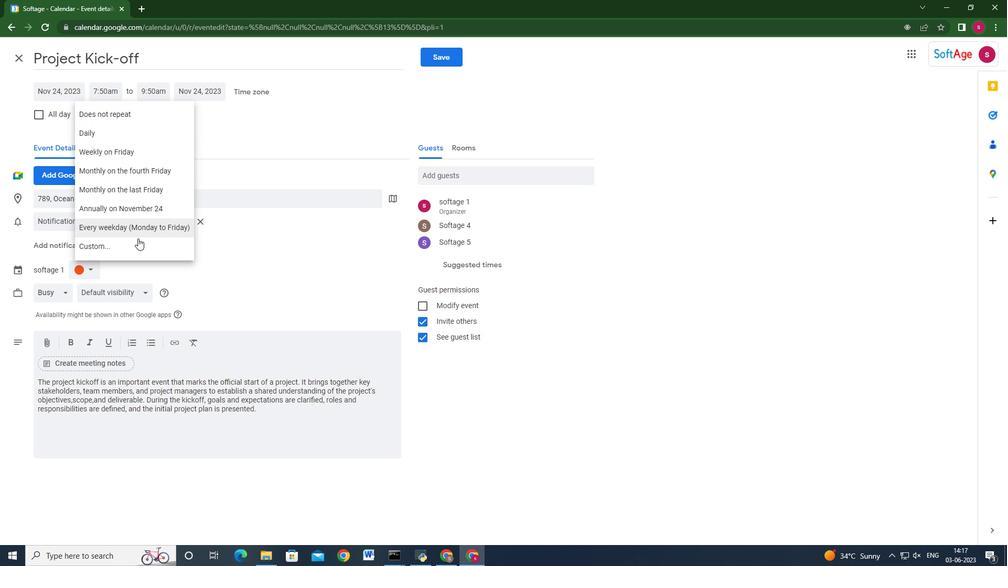 
Action: Mouse pressed left at (137, 244)
Screenshot: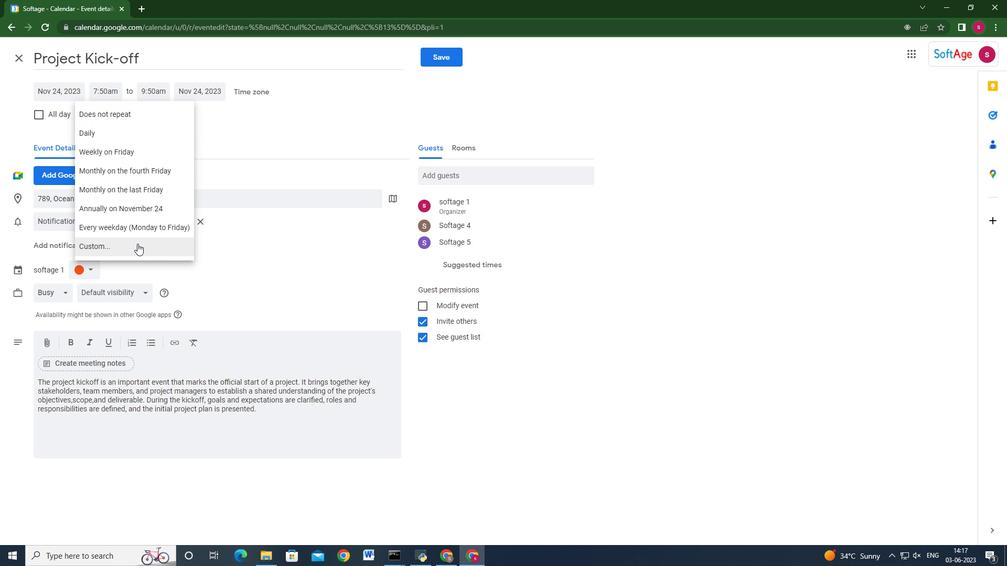 
Action: Mouse moved to (504, 270)
Screenshot: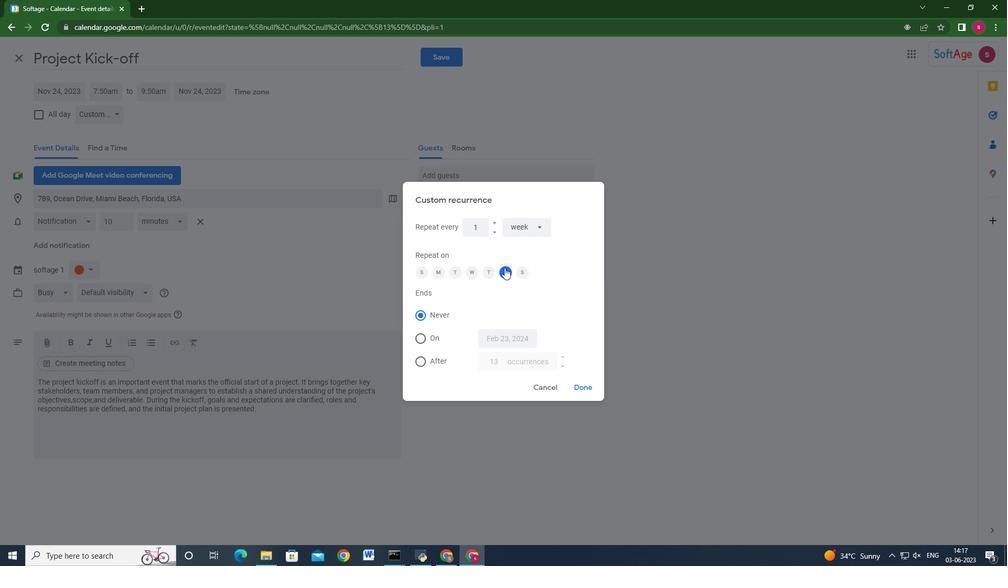 
Action: Mouse pressed left at (504, 270)
Screenshot: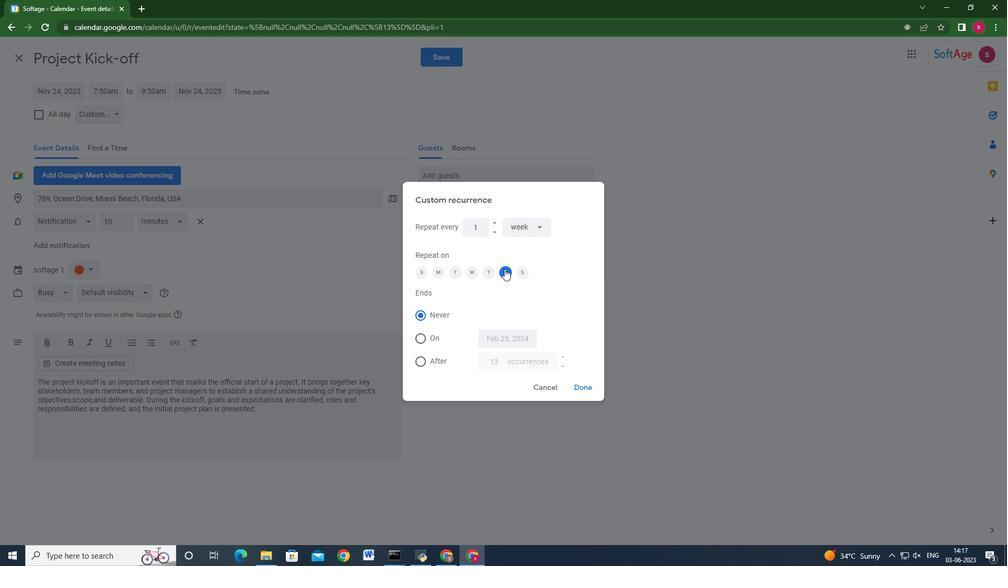 
Action: Mouse moved to (418, 272)
Screenshot: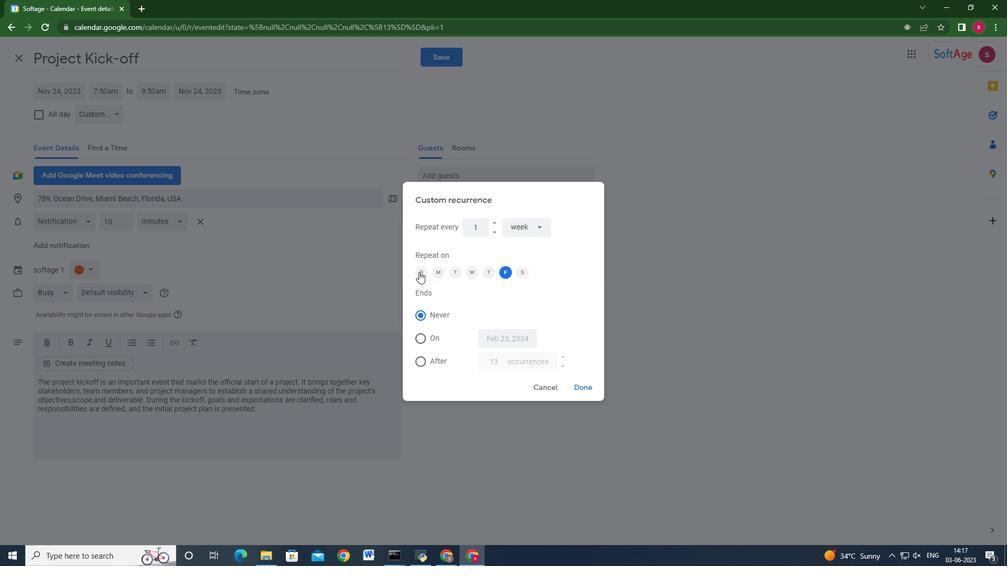 
Action: Mouse pressed left at (418, 272)
Screenshot: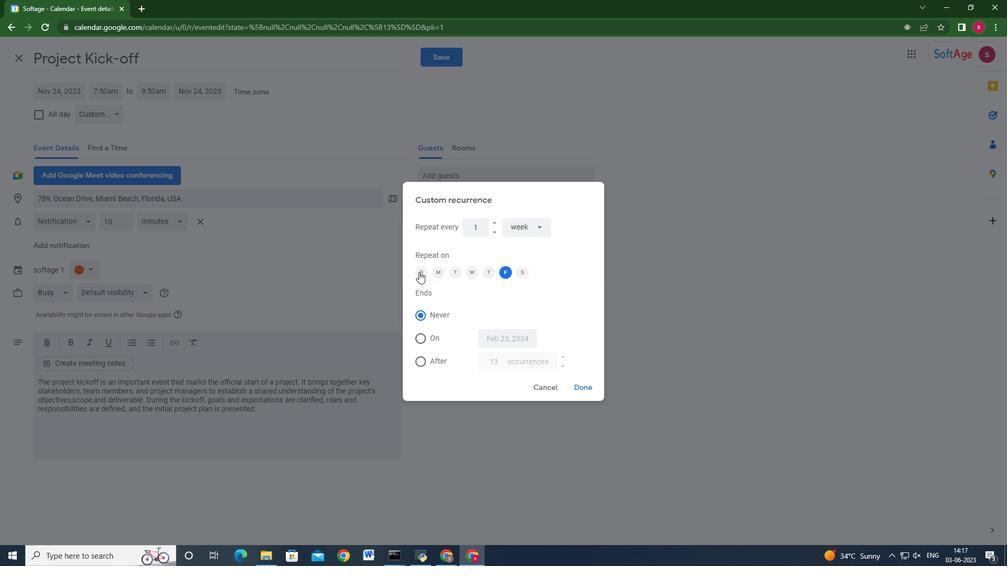 
Action: Mouse moved to (504, 272)
Screenshot: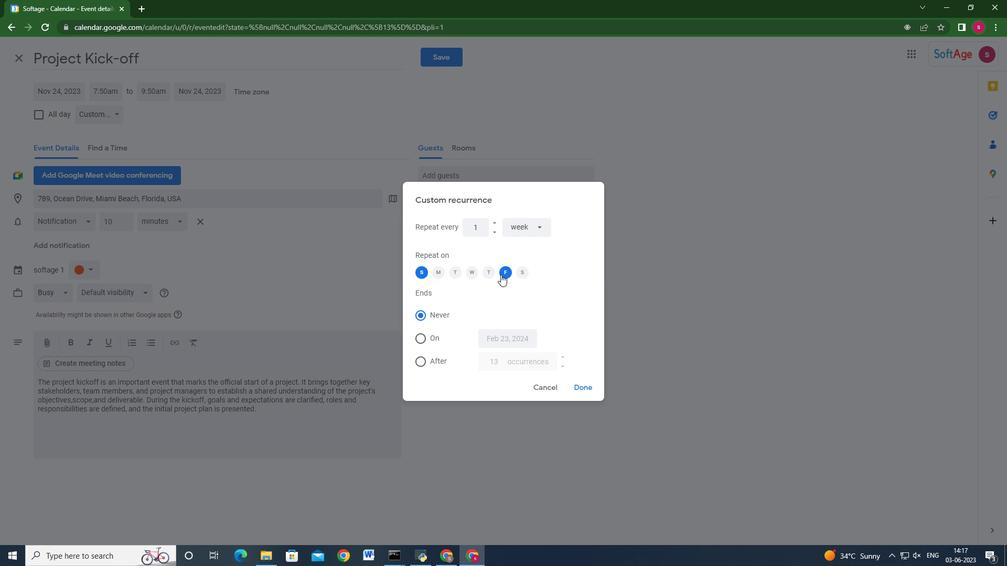 
Action: Mouse pressed left at (504, 272)
Screenshot: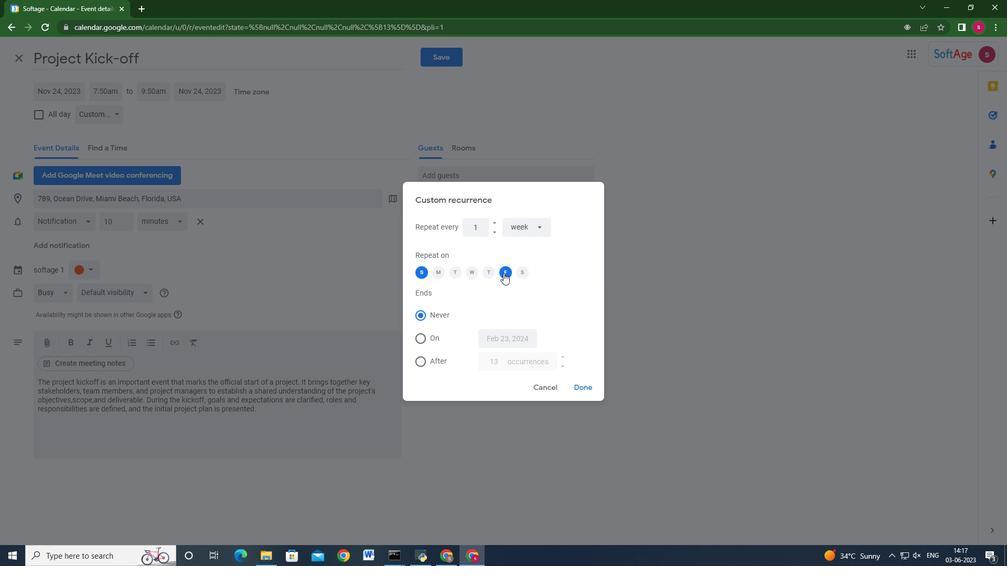 
Action: Mouse moved to (580, 387)
Screenshot: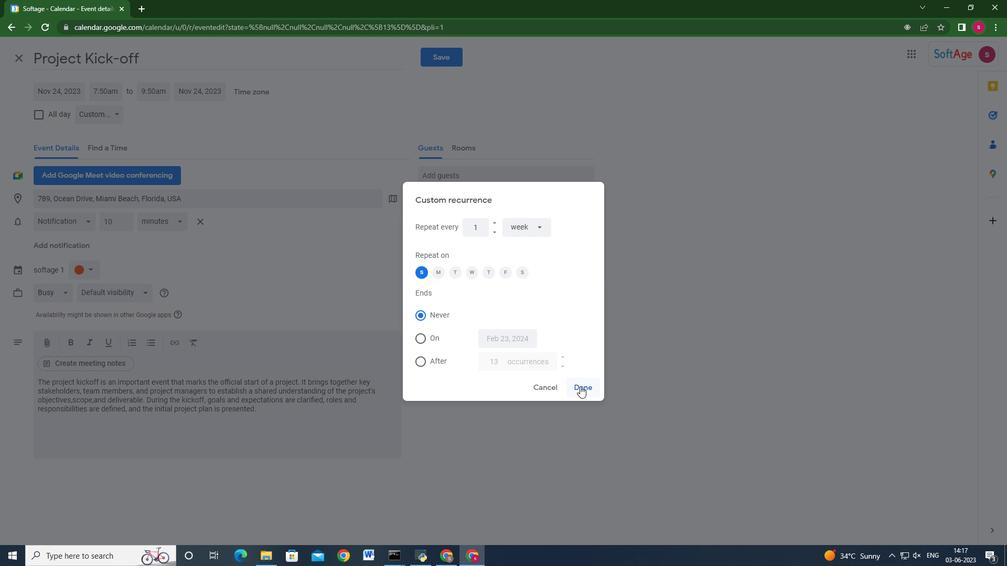 
Action: Mouse pressed left at (580, 387)
Screenshot: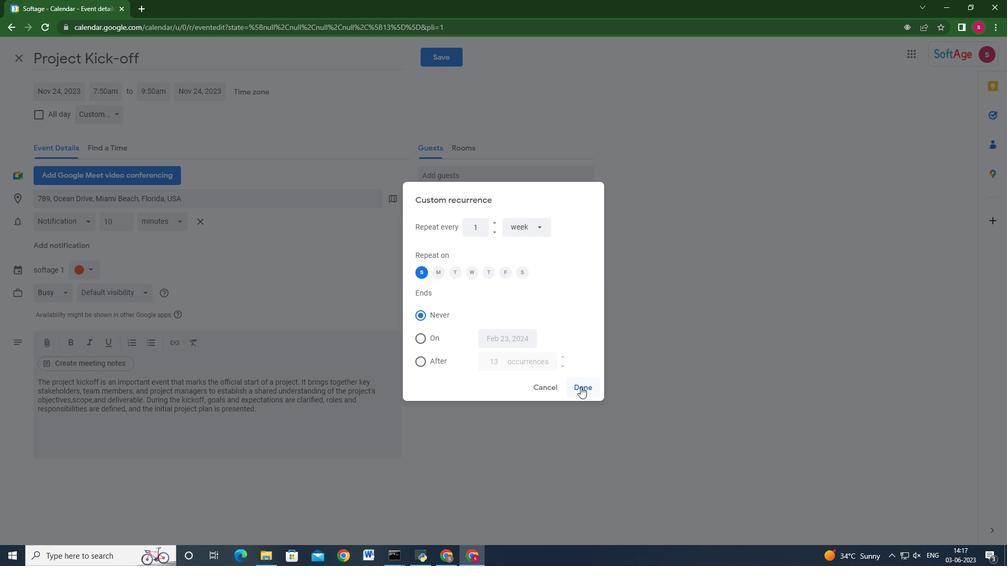 
Action: Mouse moved to (431, 54)
Screenshot: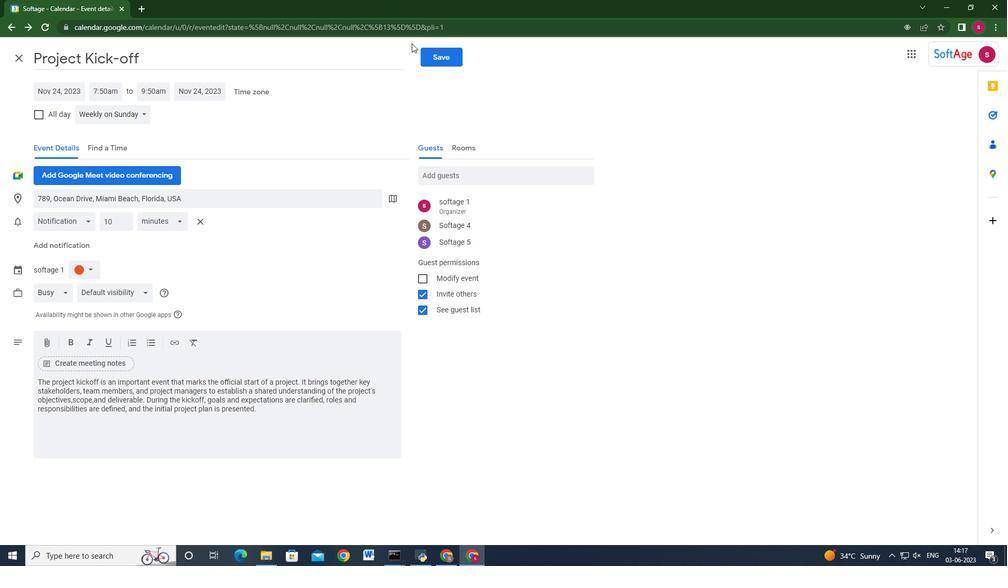 
Action: Mouse pressed left at (431, 54)
Screenshot: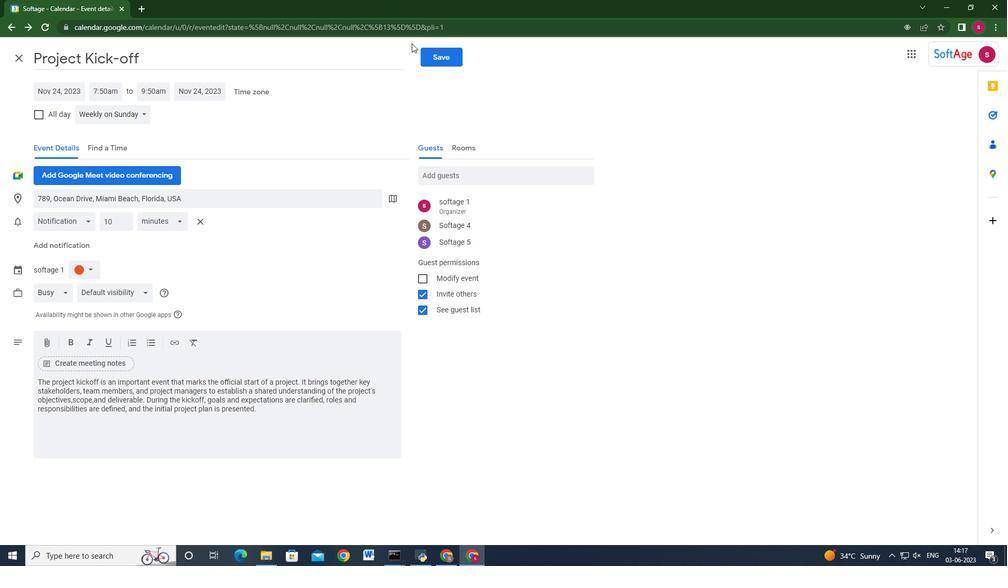 
Action: Mouse moved to (606, 318)
Screenshot: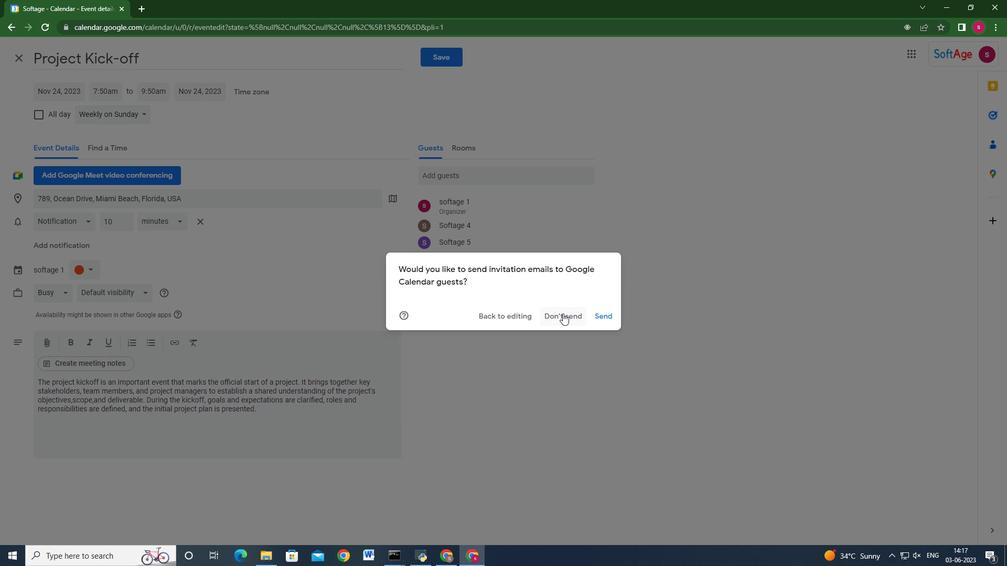 
Action: Mouse pressed left at (606, 318)
Screenshot: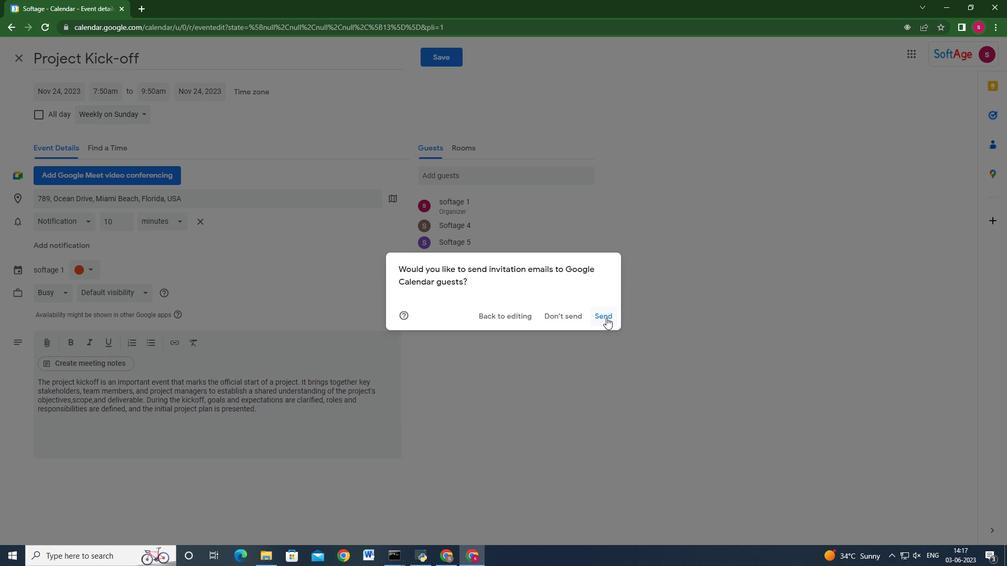 
Action: Mouse moved to (591, 424)
Screenshot: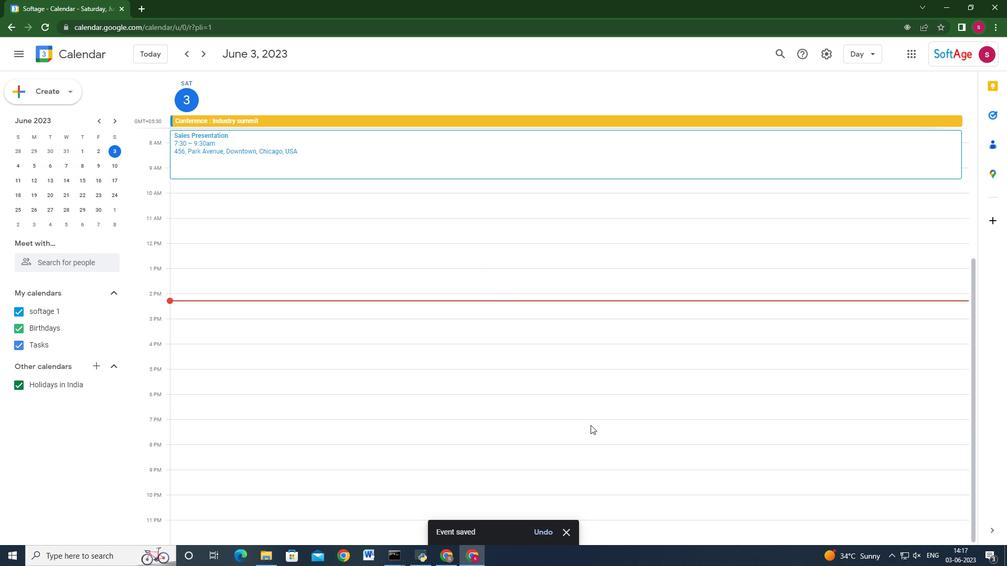 
